 Task: Look for Airbnb options in Deir ez-Zor, Syria from 9th November, 2023 to 11th November, 2023 for 2 adults.2 bedrooms having 2 beds and 1 bathroom. Property type can be guest house. Amenities needed are: wifi. Look for 5 properties as per requirement.
Action: Mouse moved to (1043, 141)
Screenshot: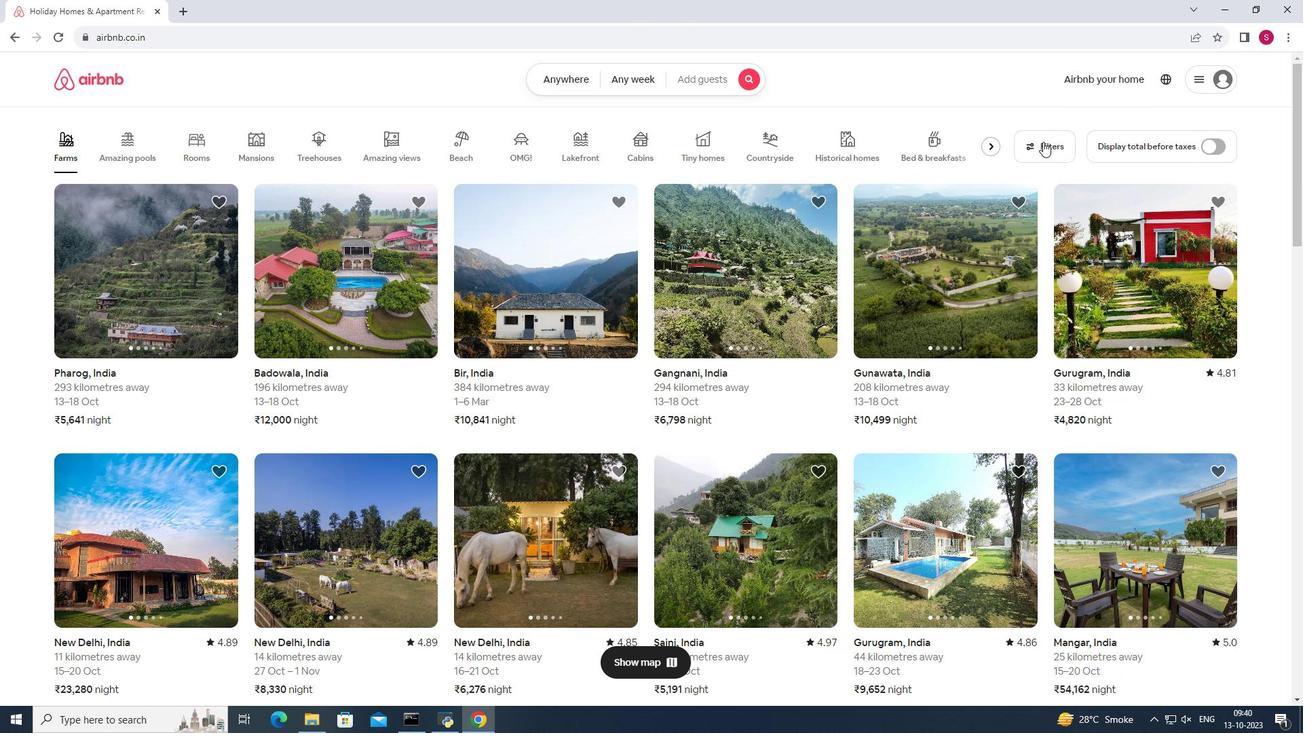 
Action: Mouse pressed left at (1043, 141)
Screenshot: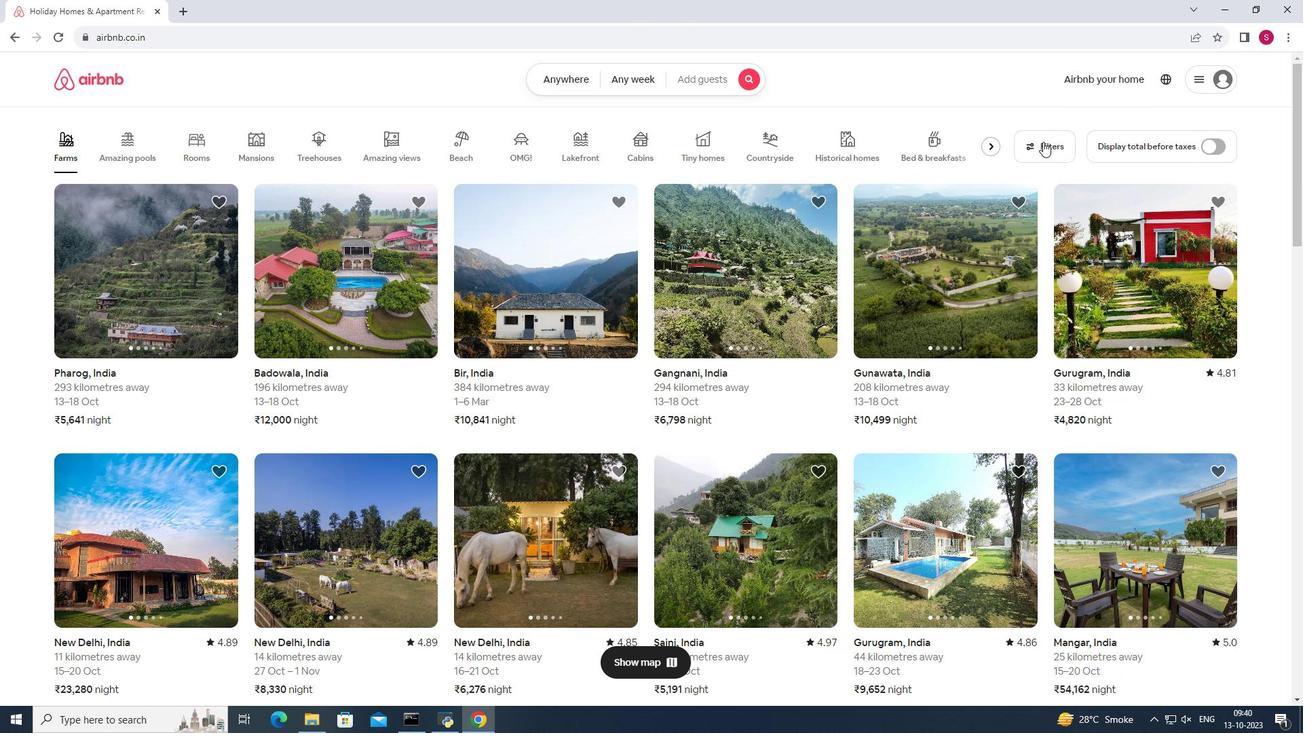 
Action: Mouse moved to (804, 289)
Screenshot: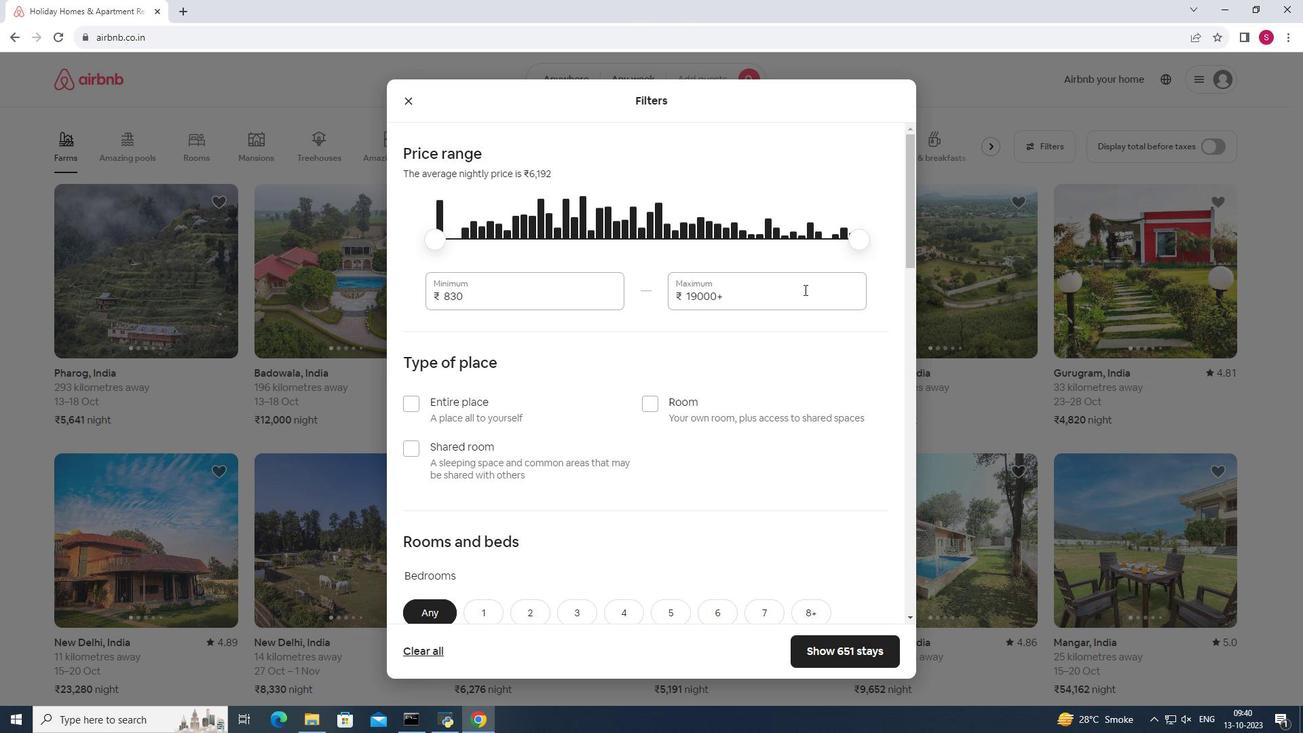 
Action: Mouse scrolled (804, 289) with delta (0, 0)
Screenshot: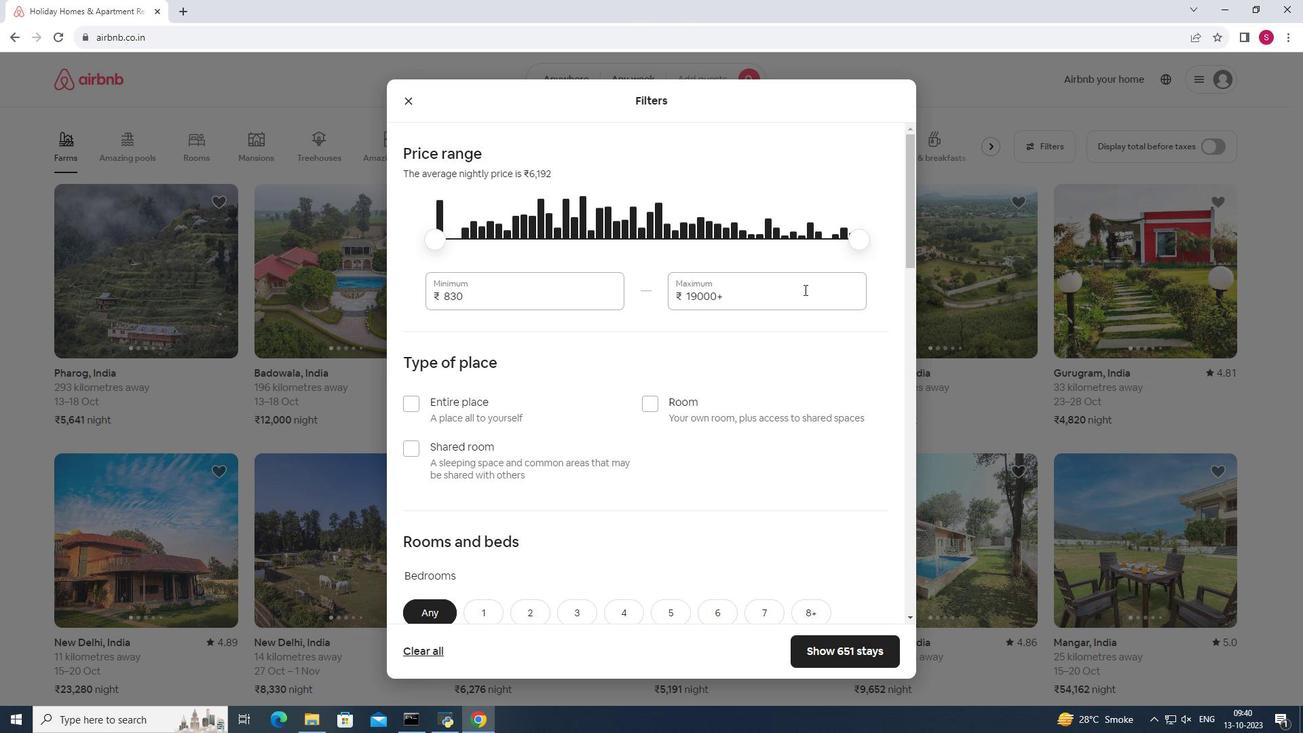 
Action: Mouse scrolled (804, 289) with delta (0, 0)
Screenshot: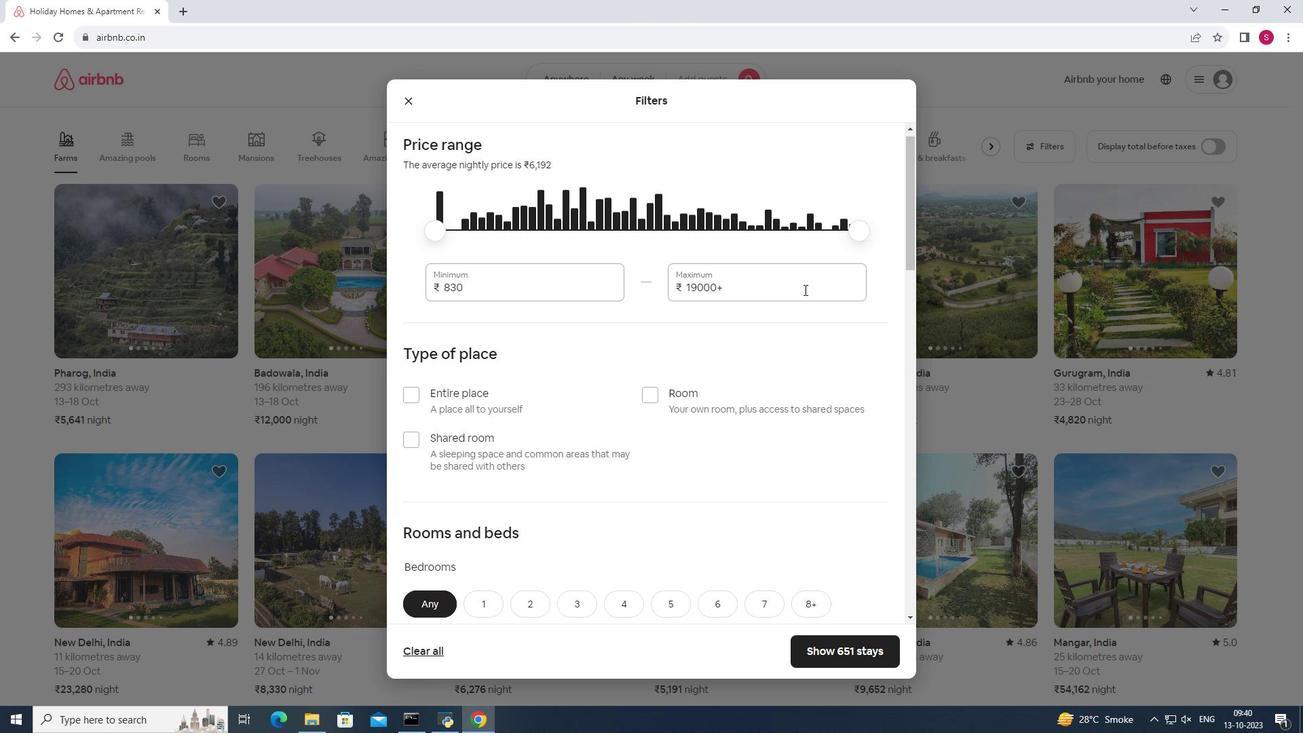 
Action: Mouse scrolled (804, 289) with delta (0, 0)
Screenshot: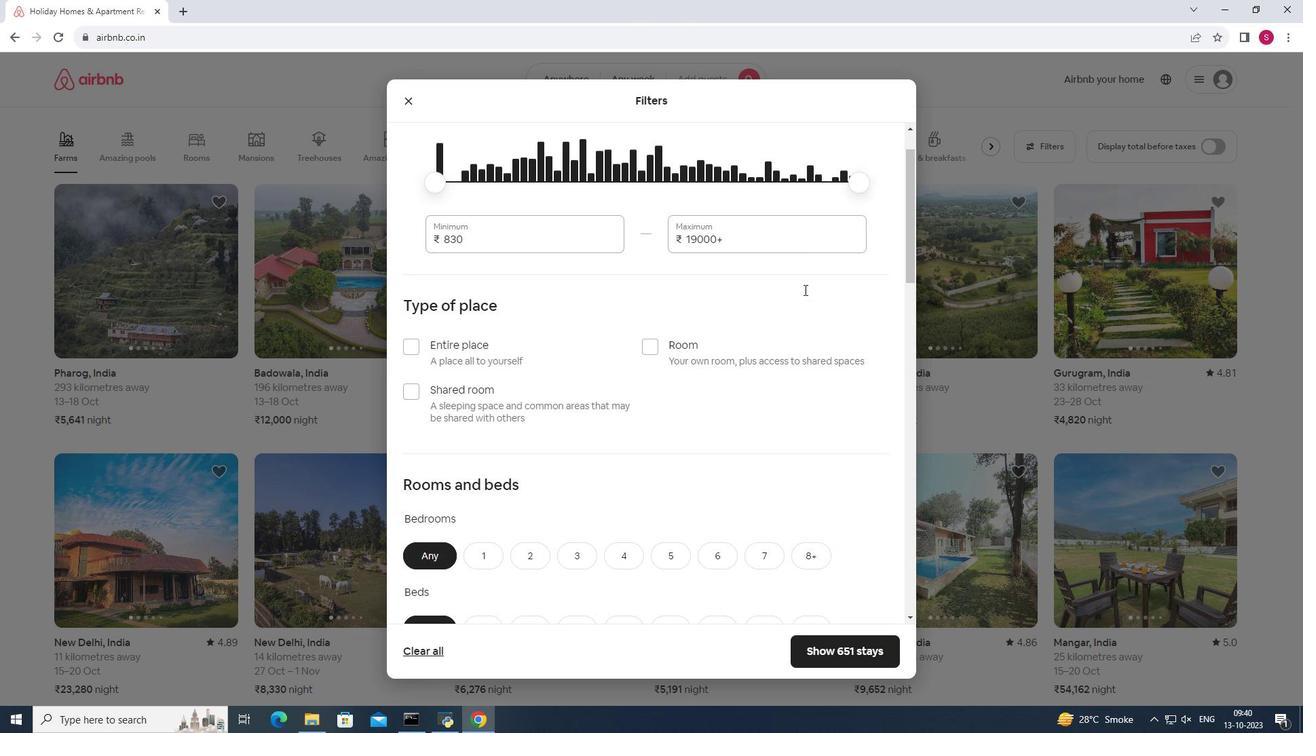 
Action: Mouse scrolled (804, 289) with delta (0, 0)
Screenshot: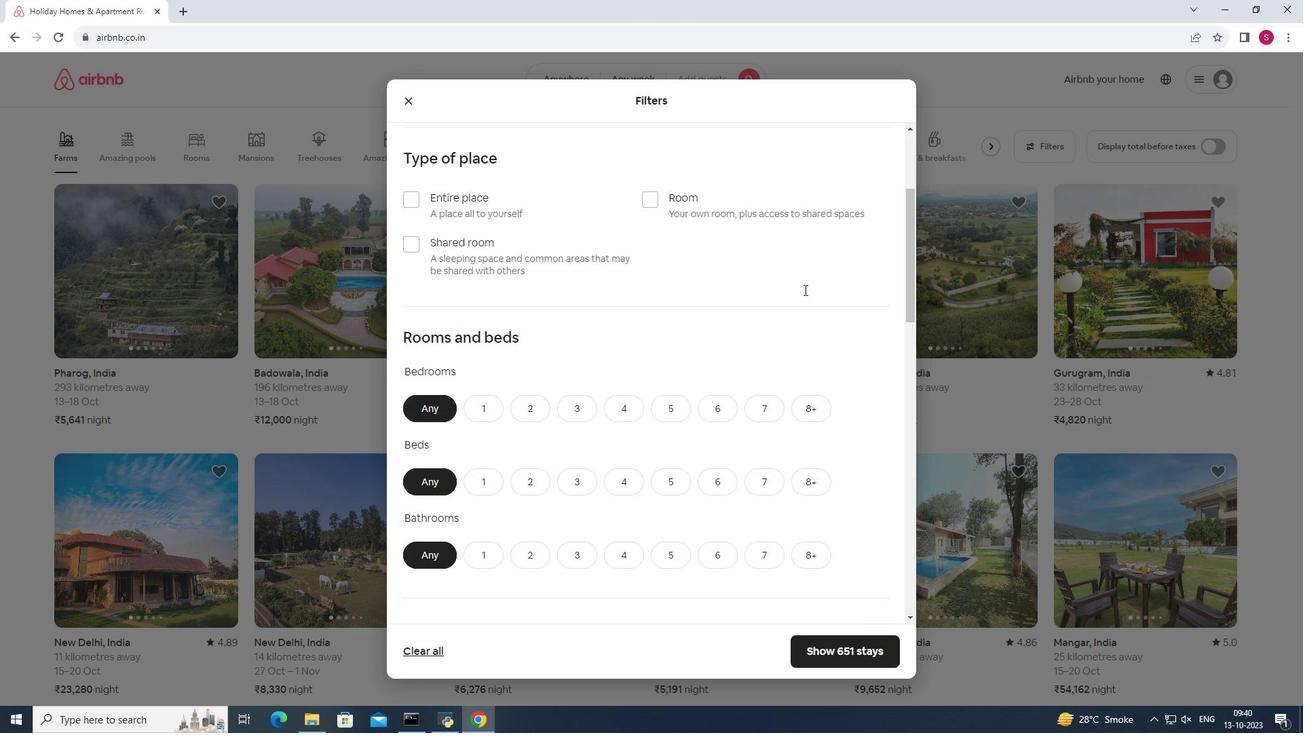 
Action: Mouse moved to (541, 342)
Screenshot: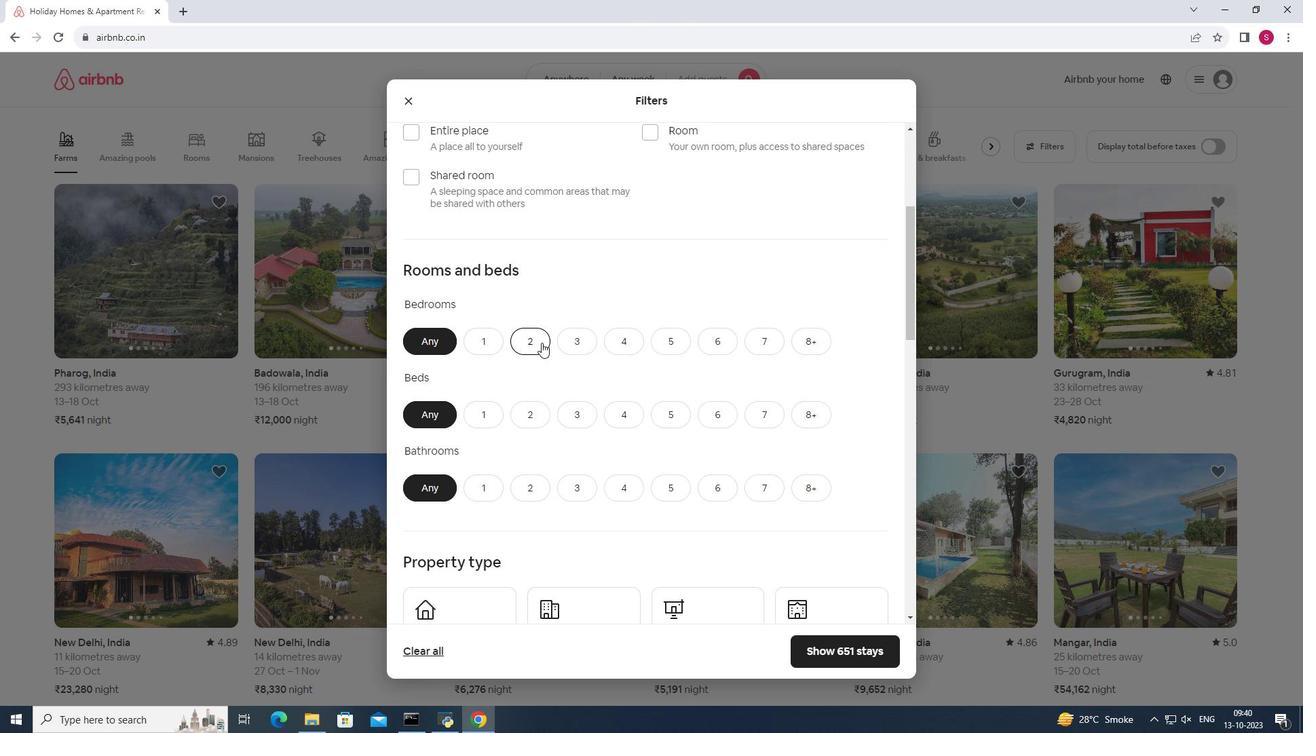 
Action: Mouse pressed left at (541, 342)
Screenshot: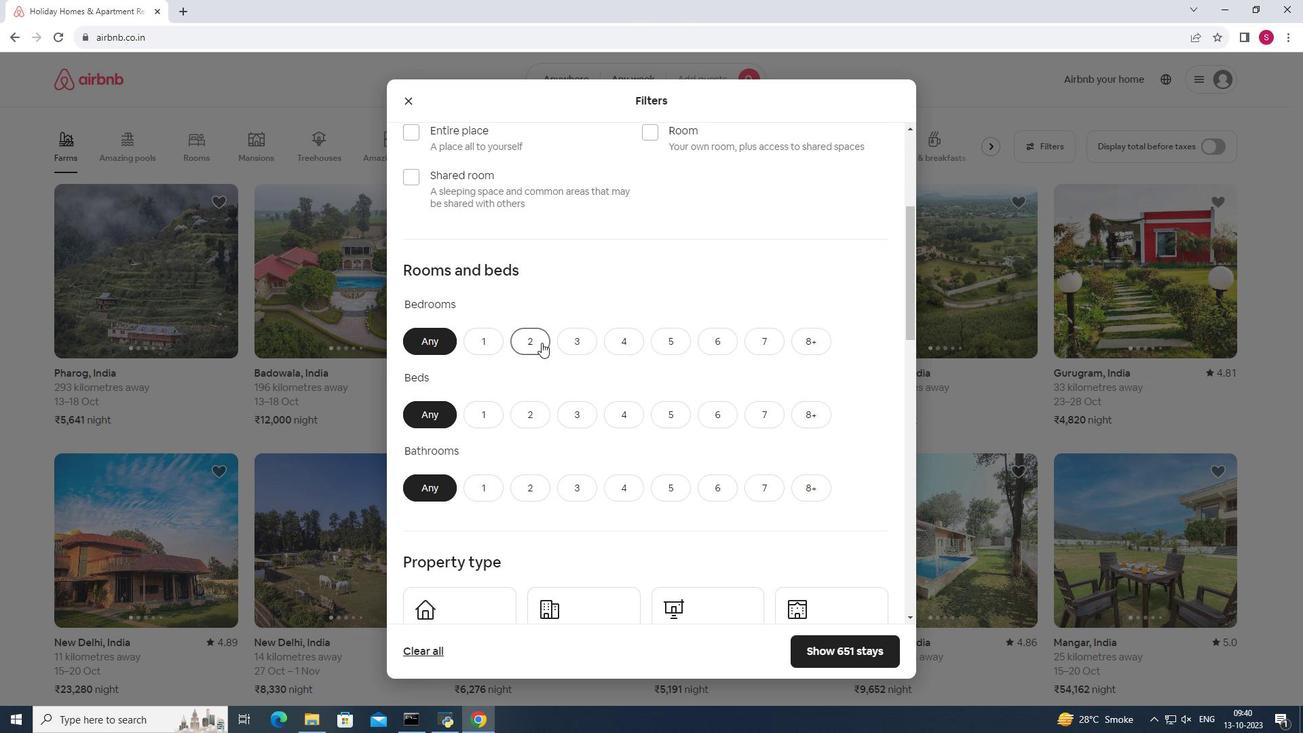 
Action: Mouse moved to (535, 359)
Screenshot: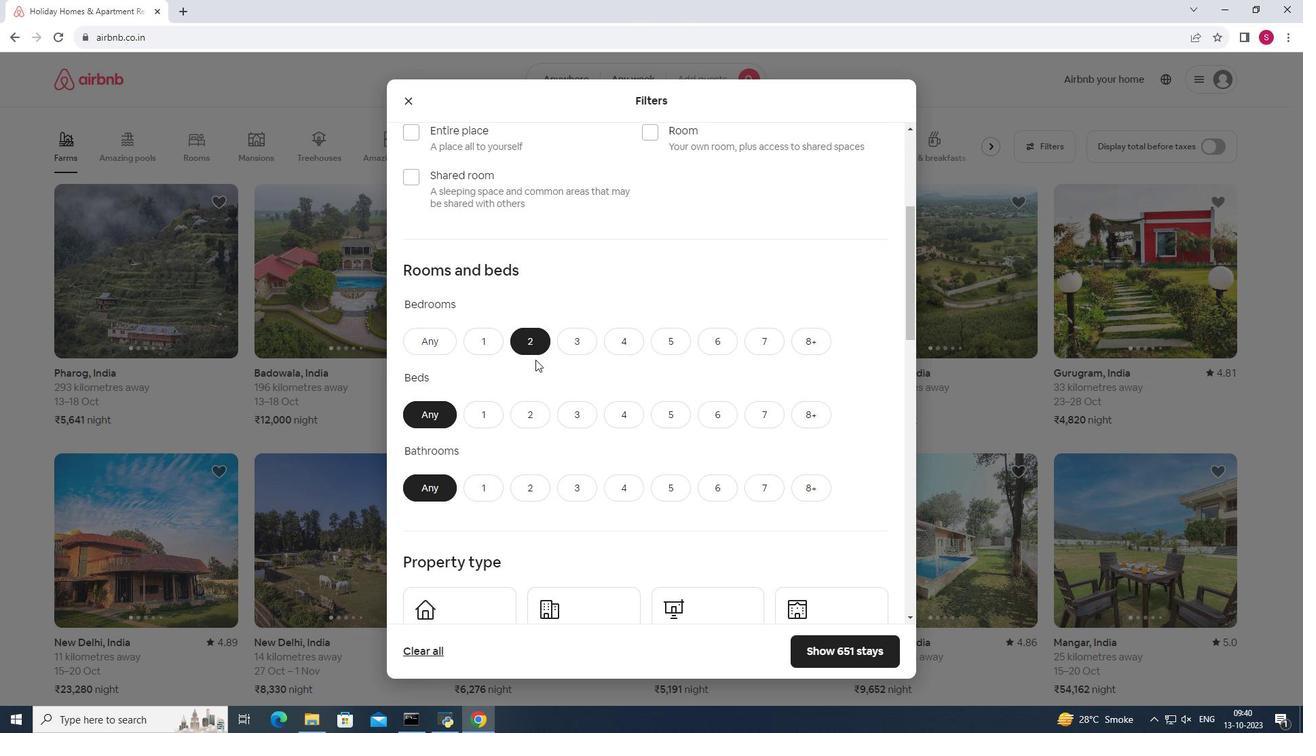 
Action: Mouse scrolled (535, 359) with delta (0, 0)
Screenshot: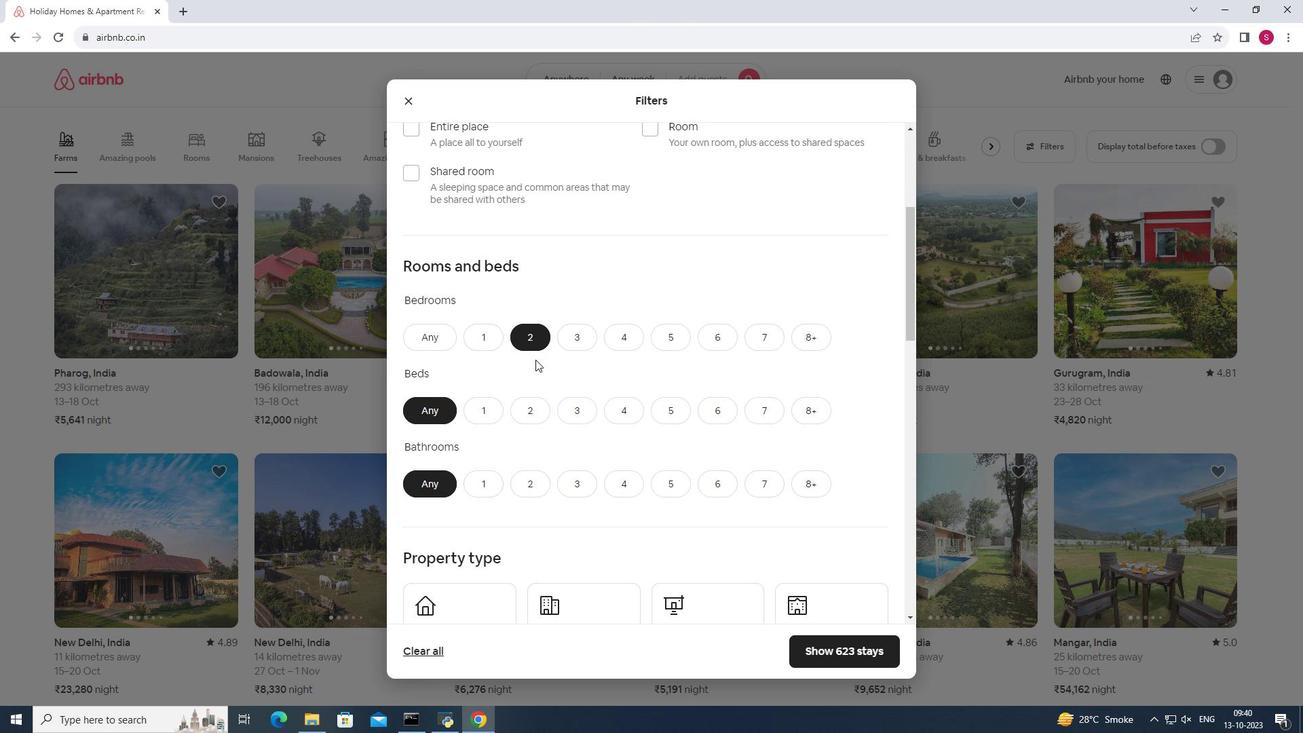 
Action: Mouse moved to (528, 346)
Screenshot: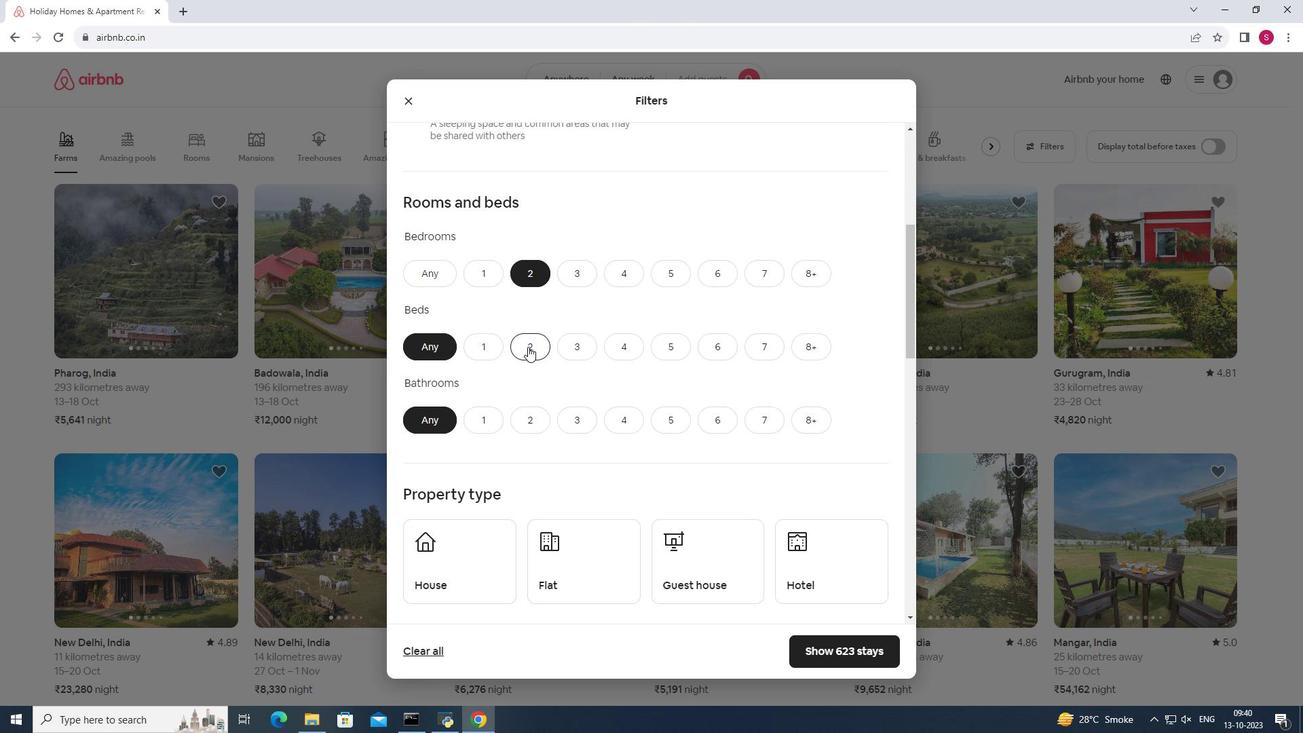 
Action: Mouse pressed left at (528, 346)
Screenshot: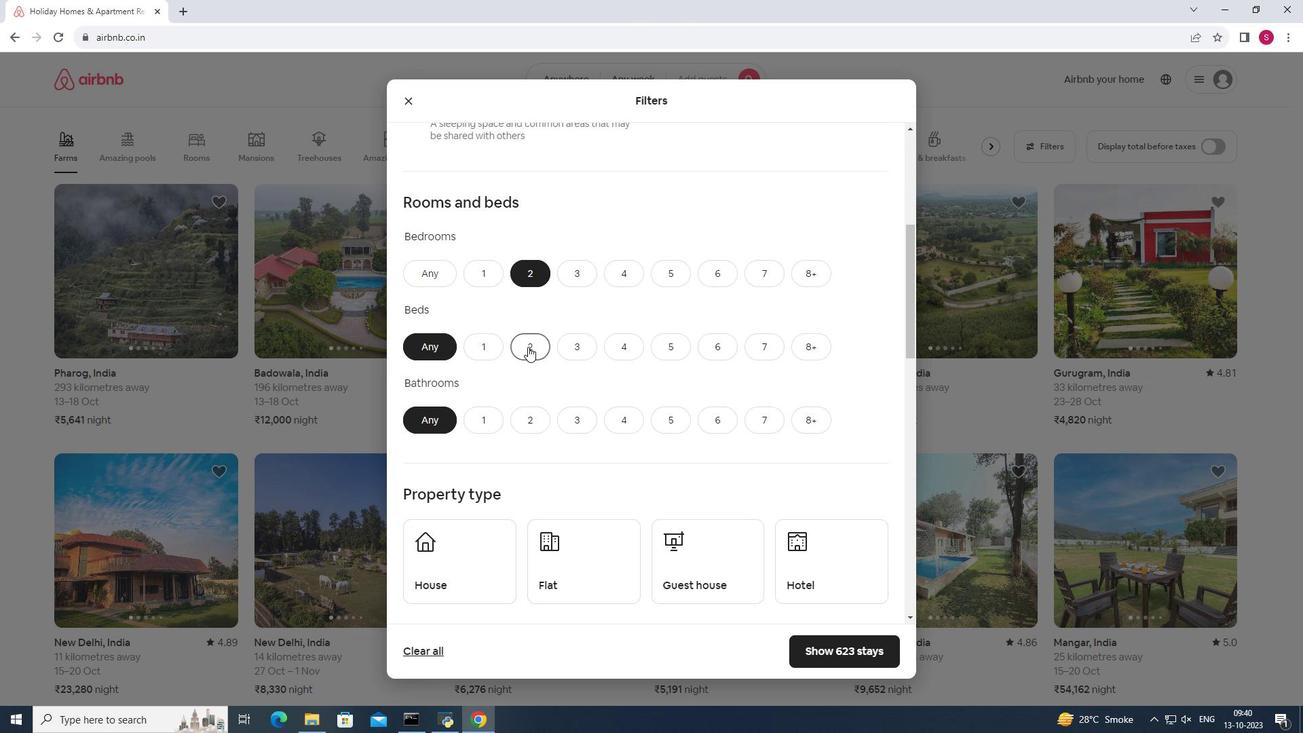 
Action: Mouse moved to (529, 370)
Screenshot: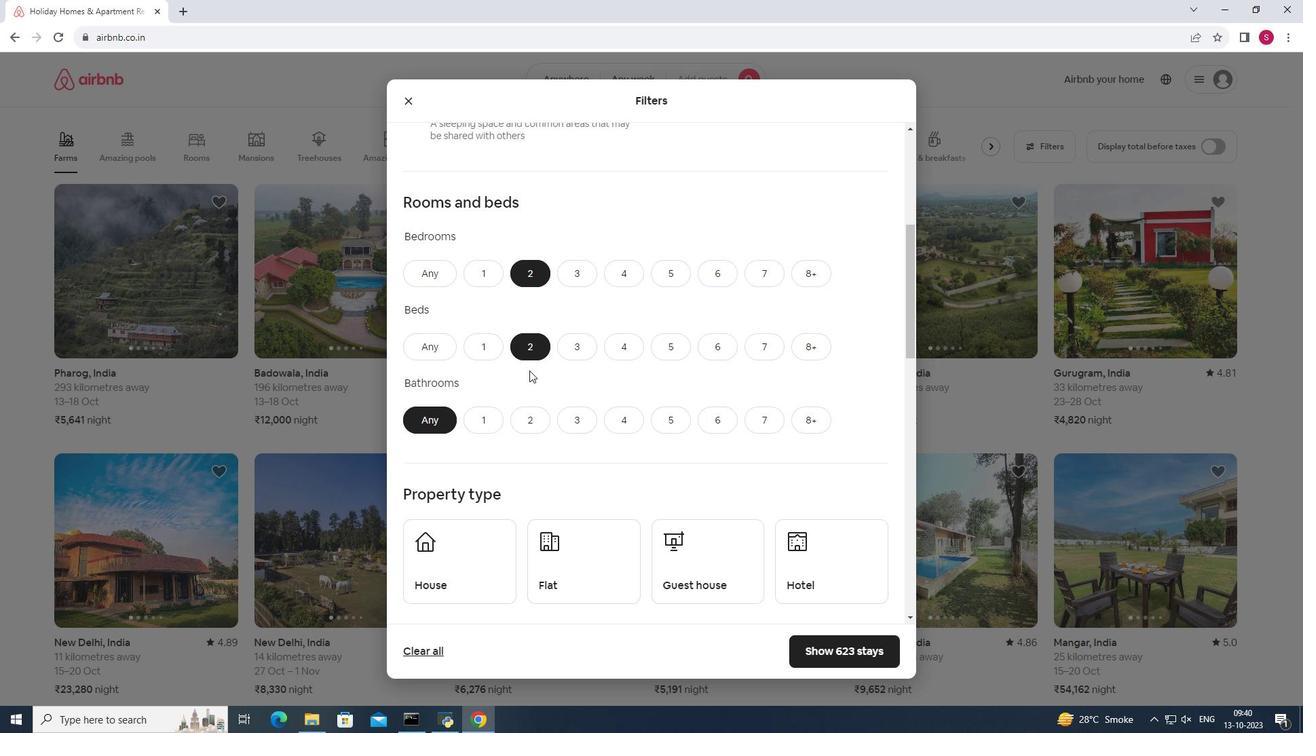 
Action: Mouse scrolled (529, 369) with delta (0, 0)
Screenshot: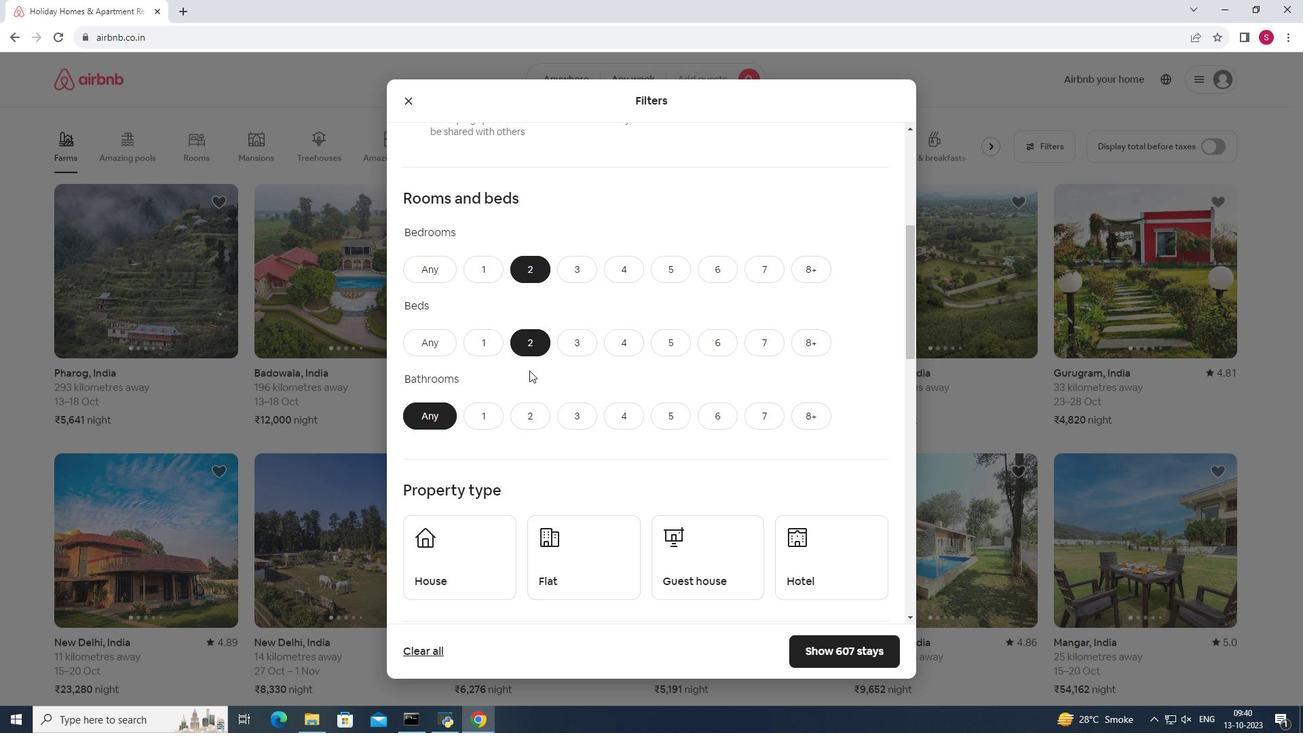
Action: Mouse moved to (490, 359)
Screenshot: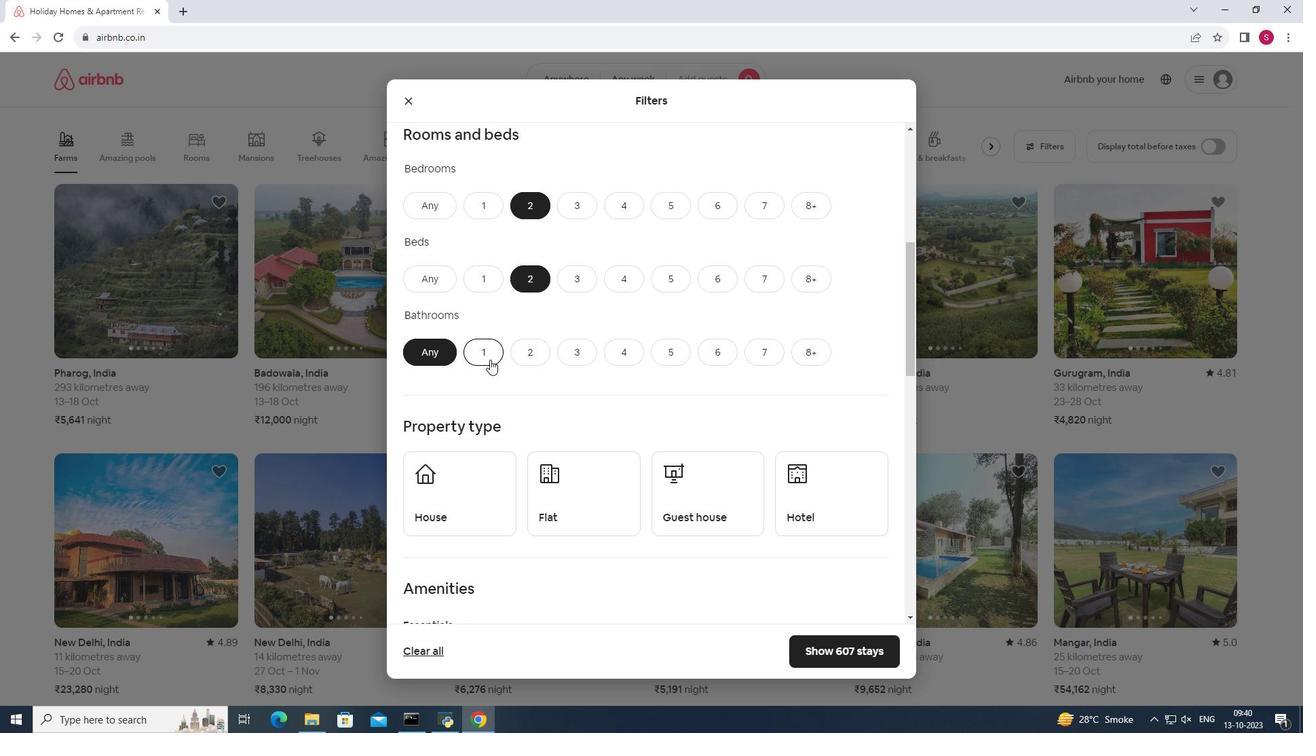 
Action: Mouse pressed left at (490, 359)
Screenshot: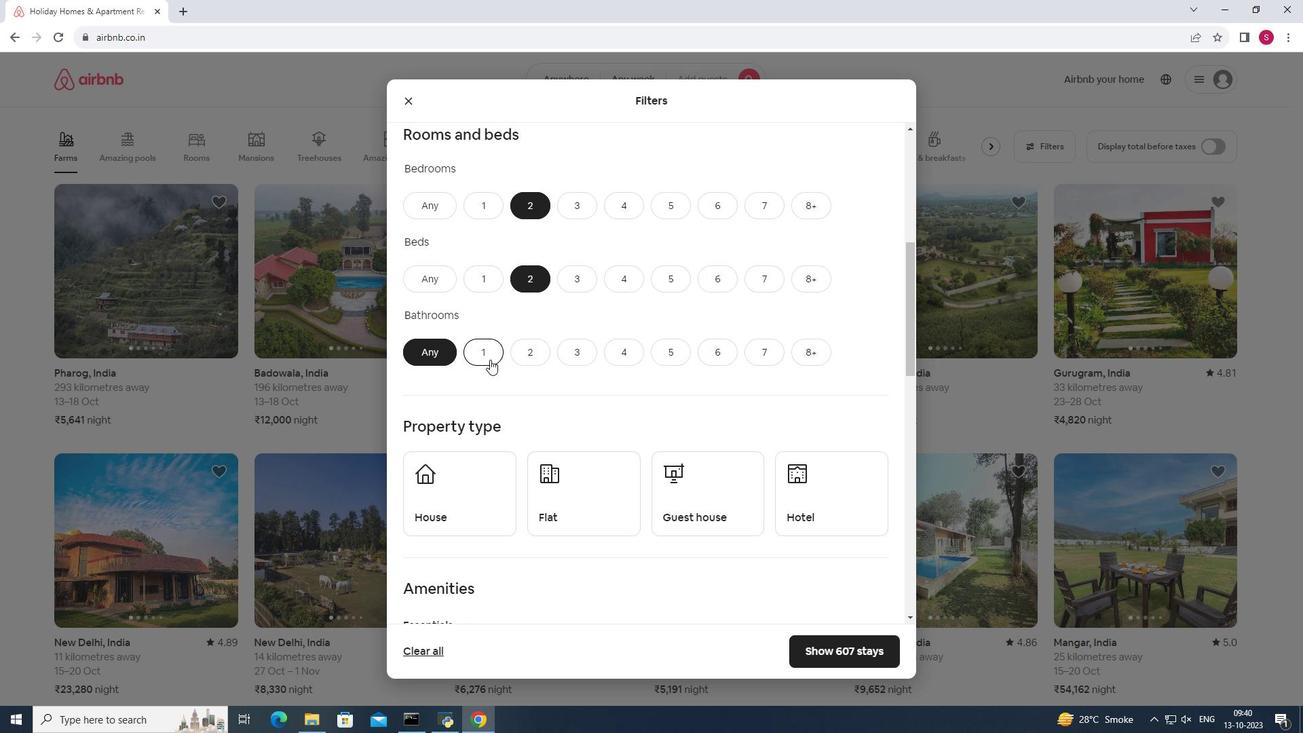 
Action: Mouse moved to (502, 355)
Screenshot: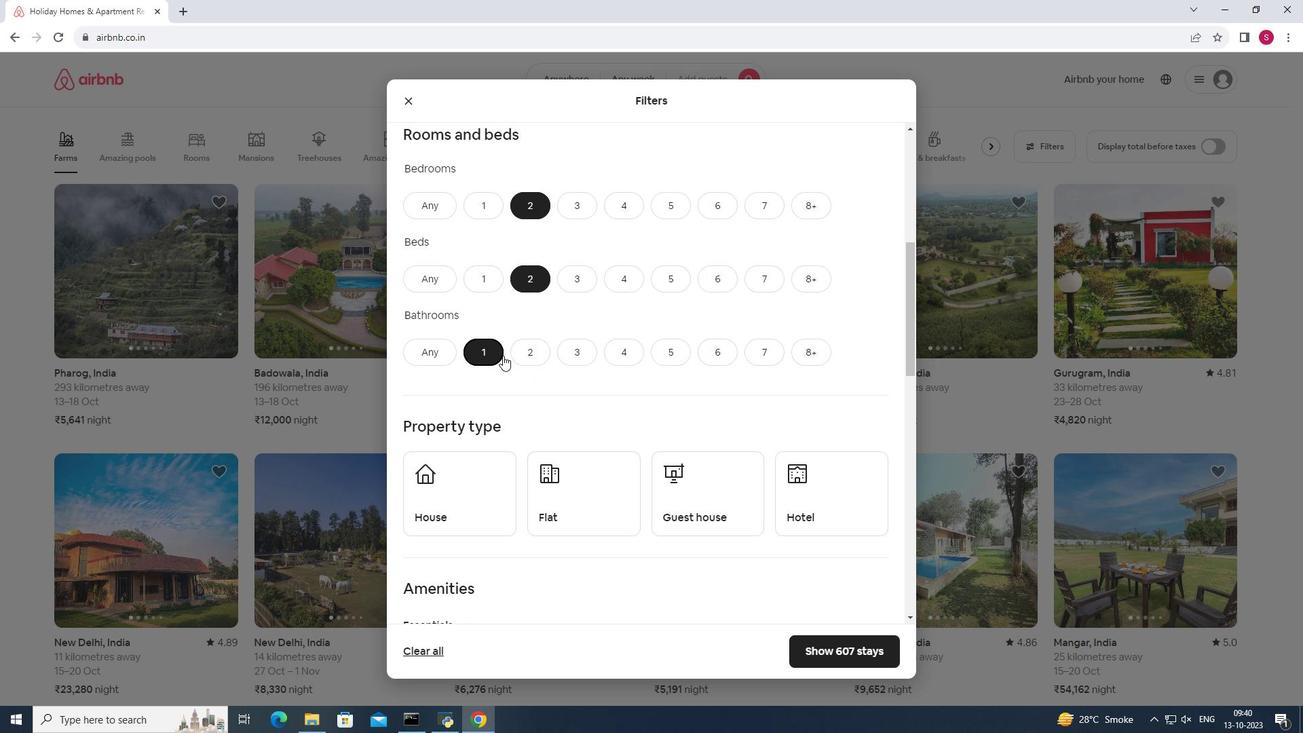 
Action: Mouse scrolled (502, 354) with delta (0, 0)
Screenshot: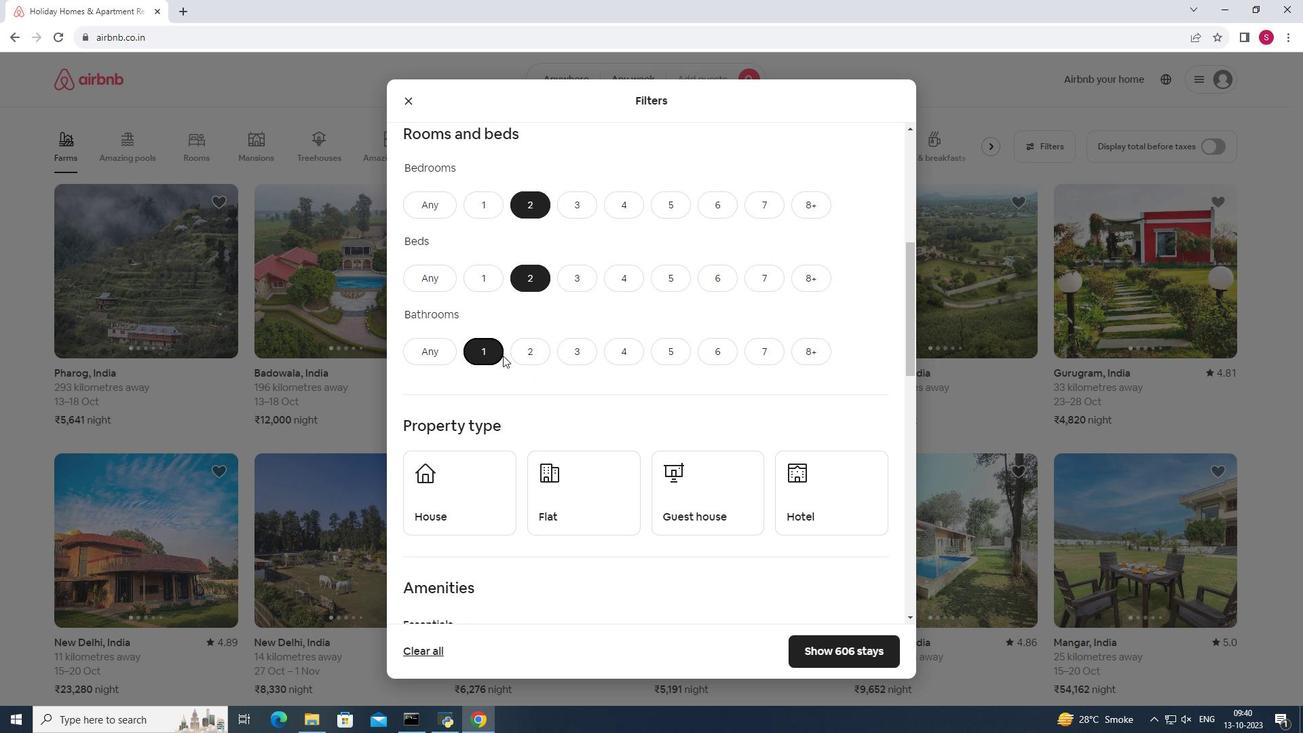 
Action: Mouse scrolled (502, 354) with delta (0, 0)
Screenshot: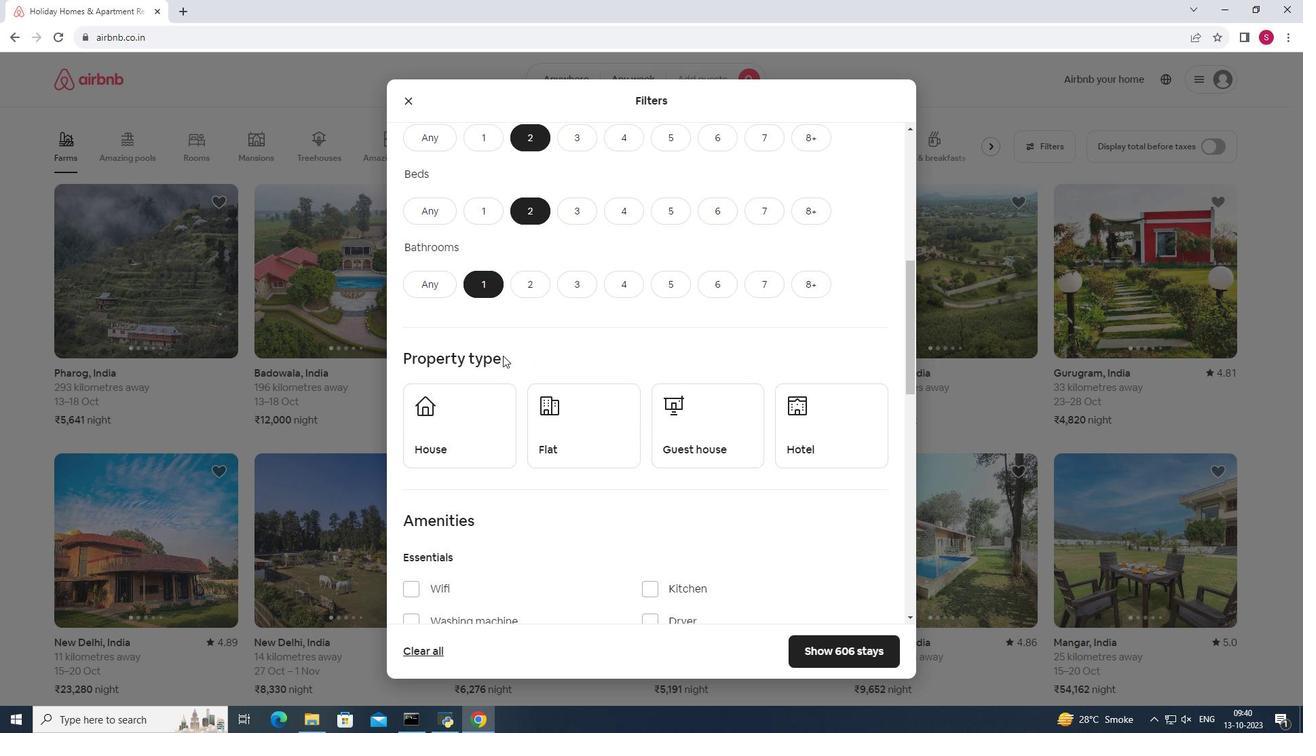 
Action: Mouse moved to (680, 363)
Screenshot: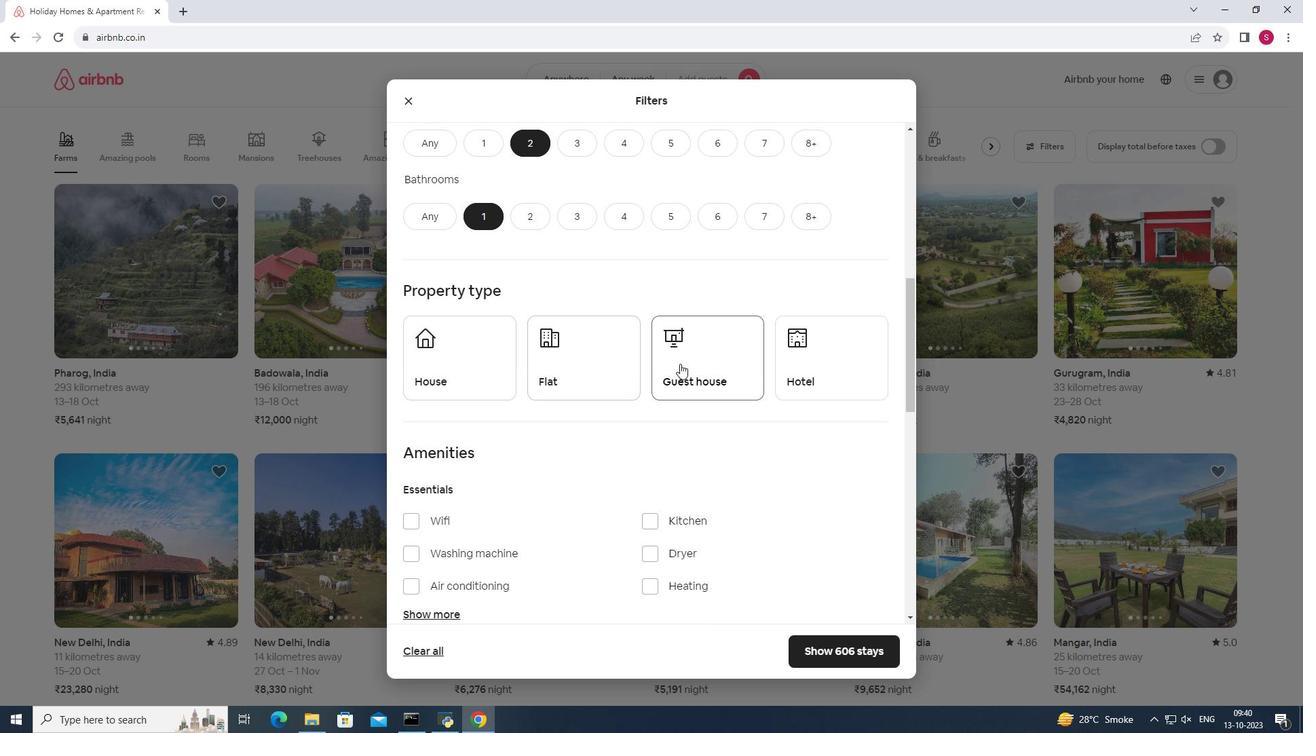 
Action: Mouse pressed left at (680, 363)
Screenshot: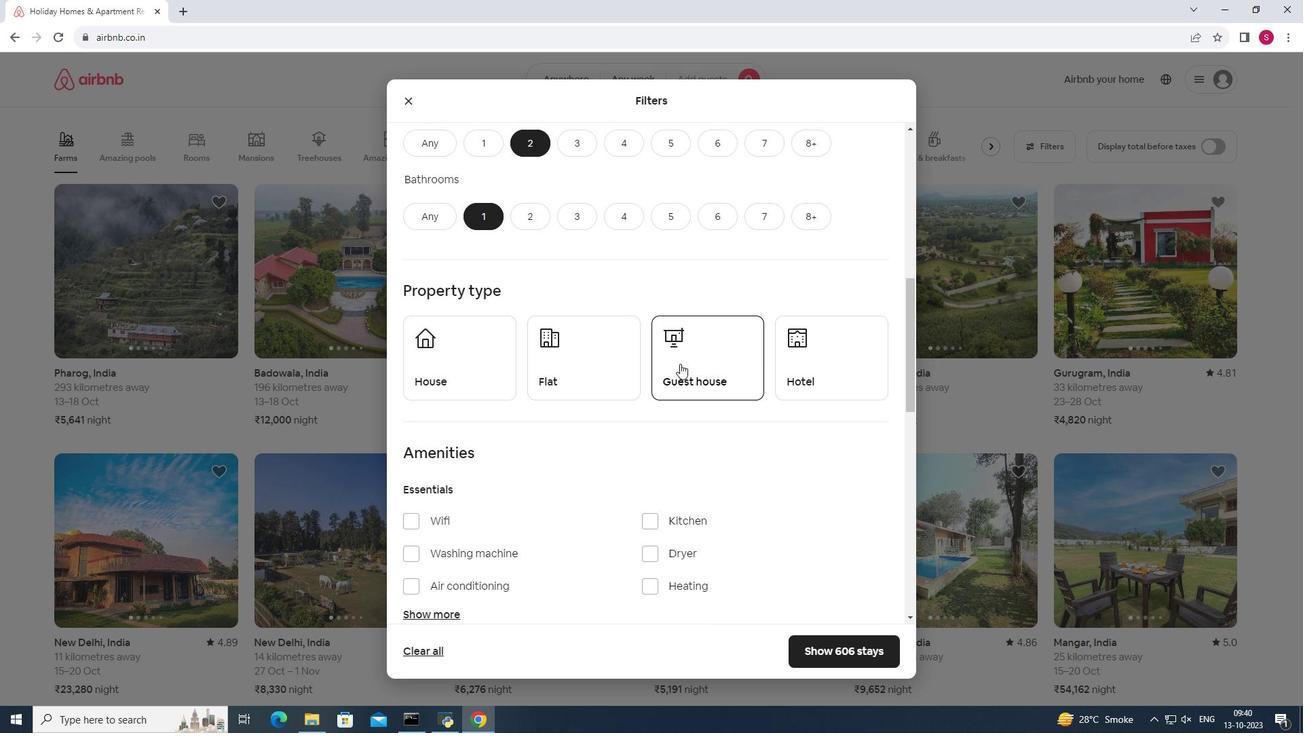 
Action: Mouse scrolled (680, 363) with delta (0, 0)
Screenshot: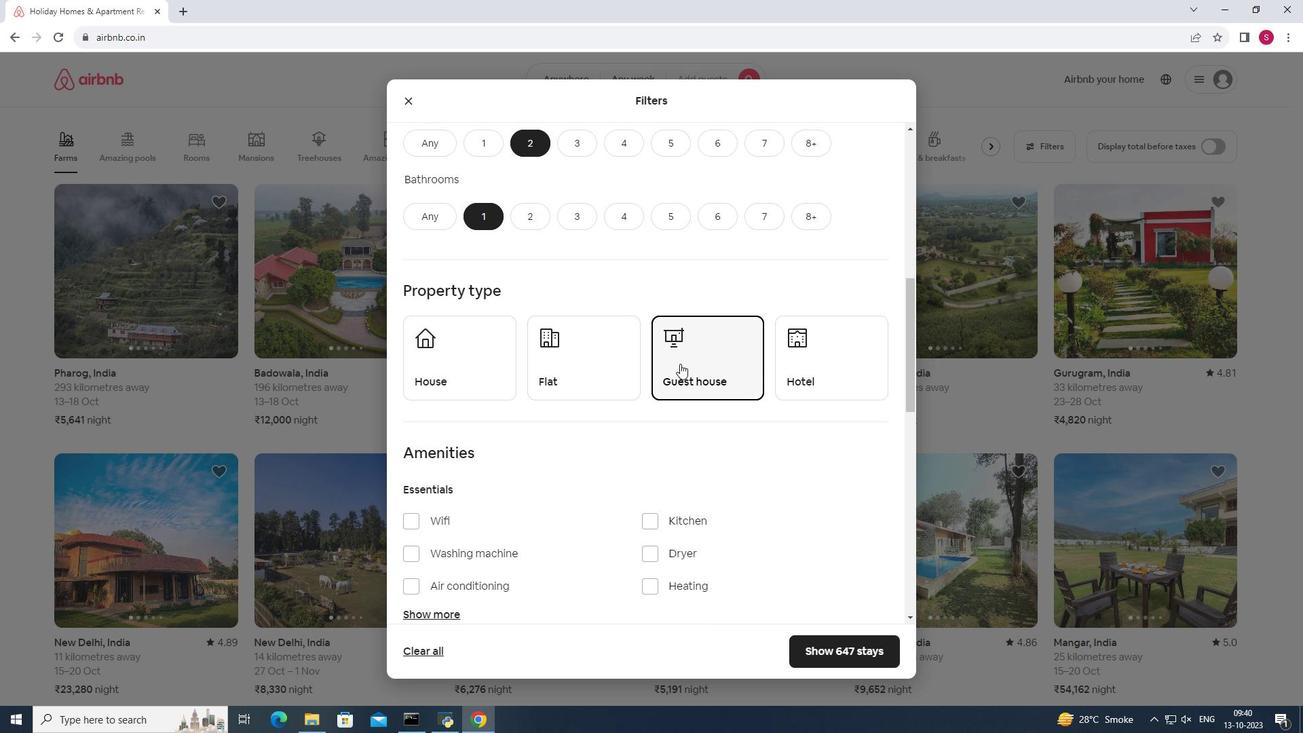 
Action: Mouse scrolled (680, 363) with delta (0, 0)
Screenshot: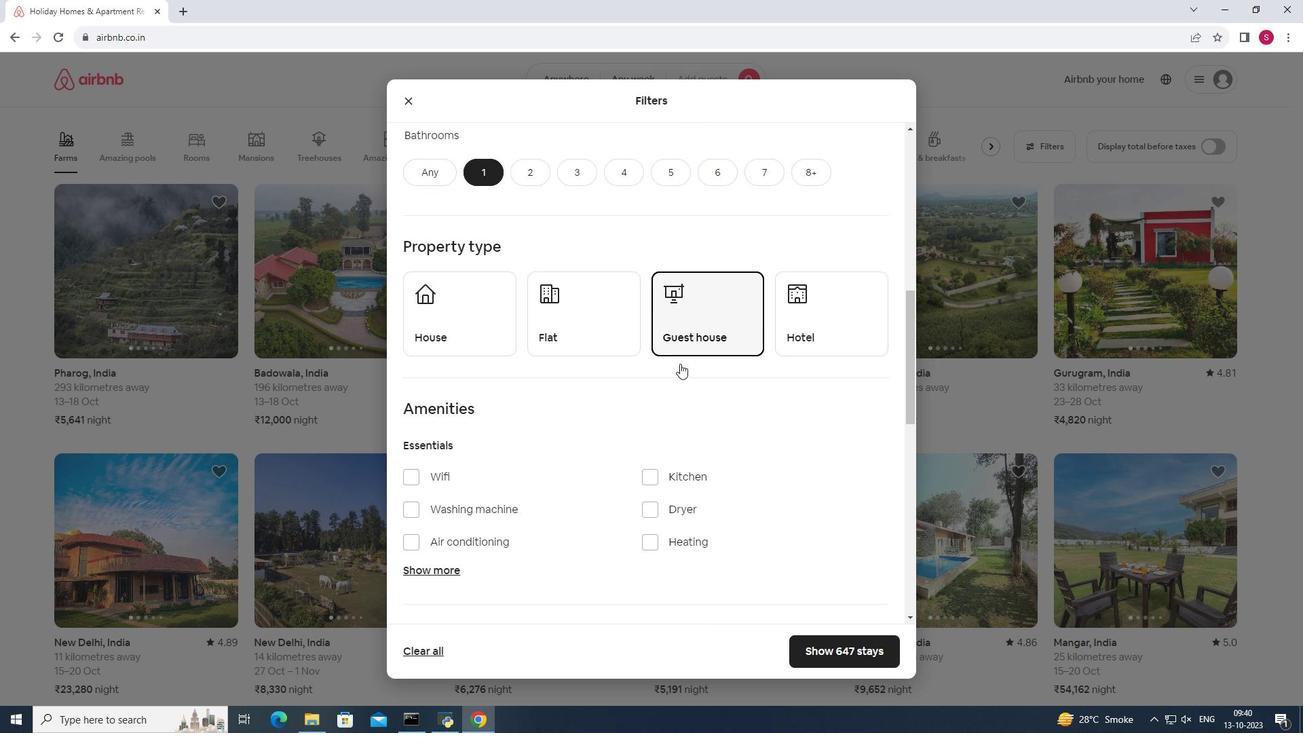 
Action: Mouse moved to (420, 388)
Screenshot: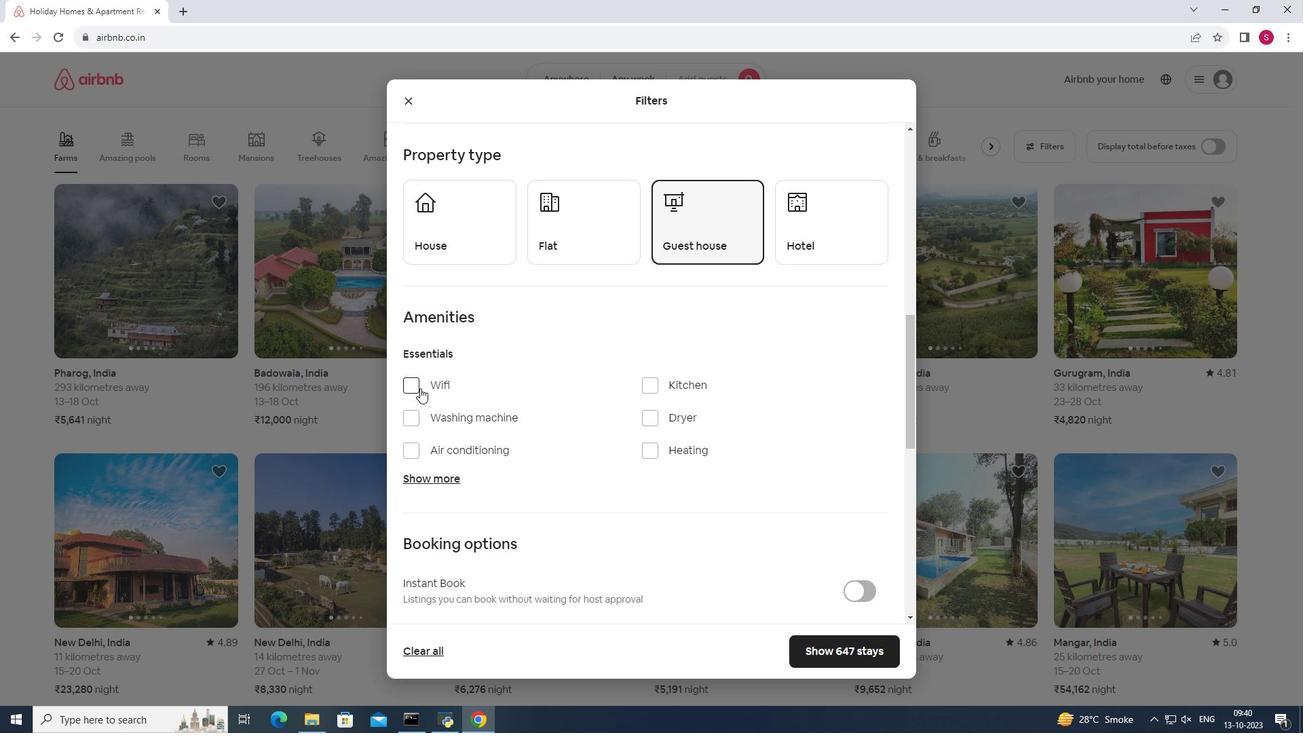 
Action: Mouse pressed left at (420, 388)
Screenshot: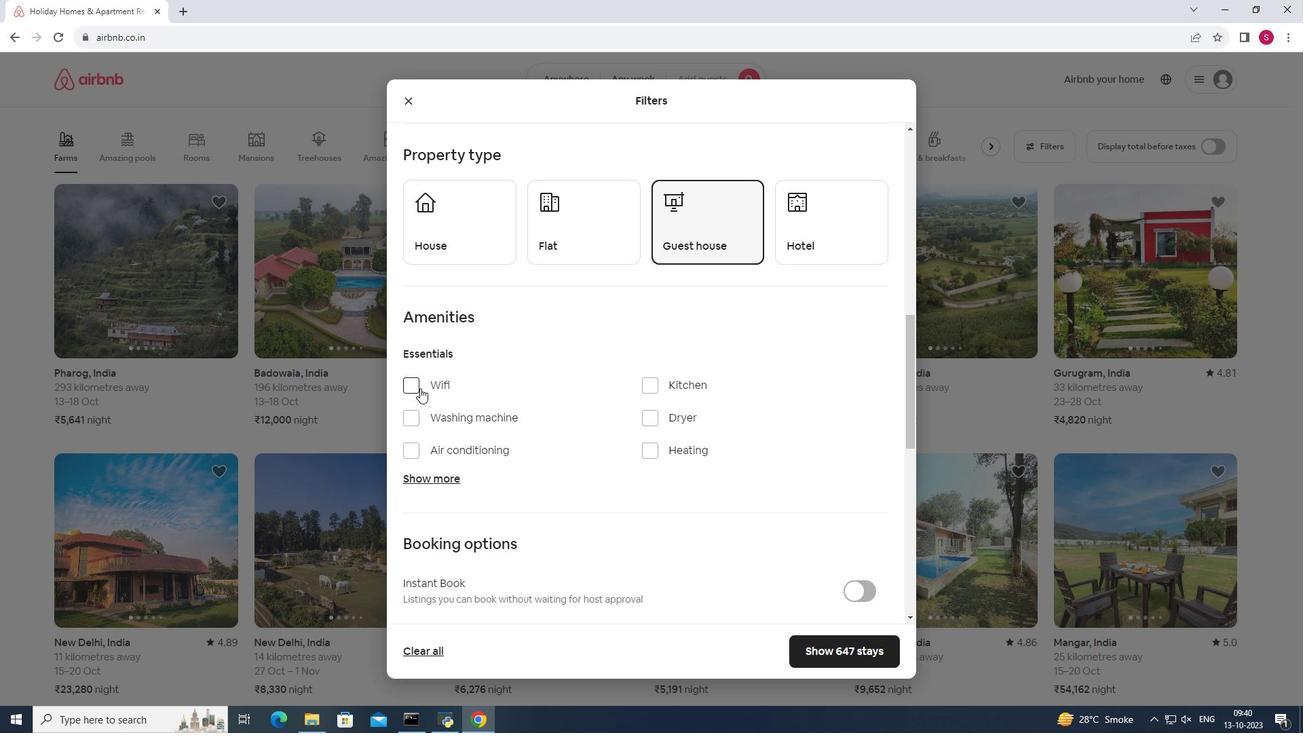 
Action: Mouse moved to (589, 433)
Screenshot: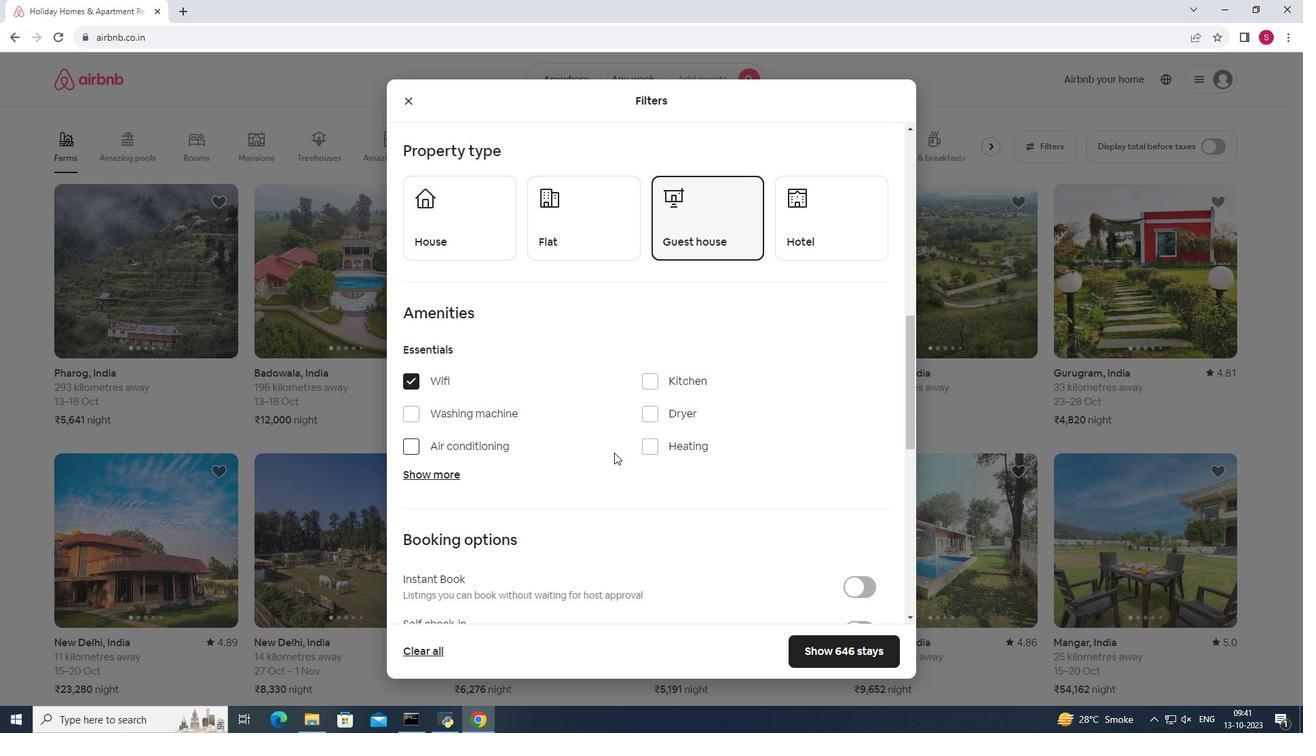 
Action: Mouse scrolled (589, 433) with delta (0, 0)
Screenshot: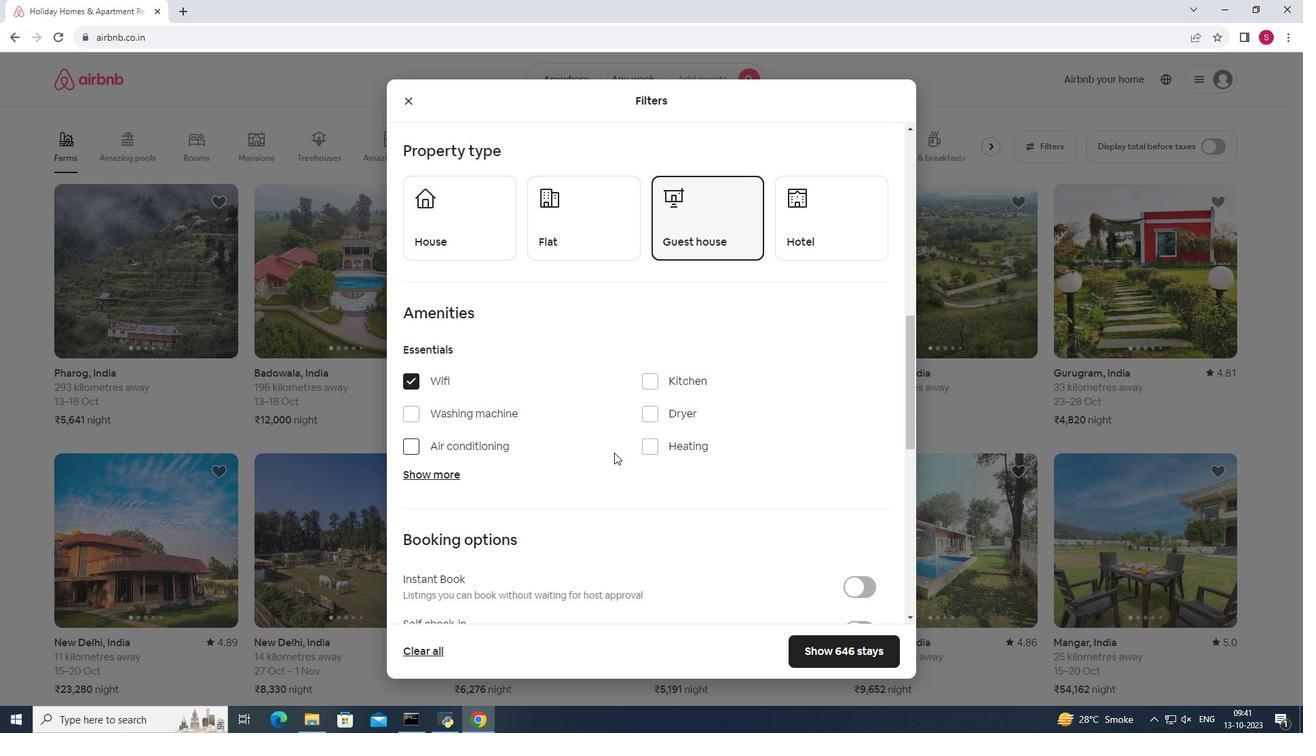 
Action: Mouse moved to (828, 656)
Screenshot: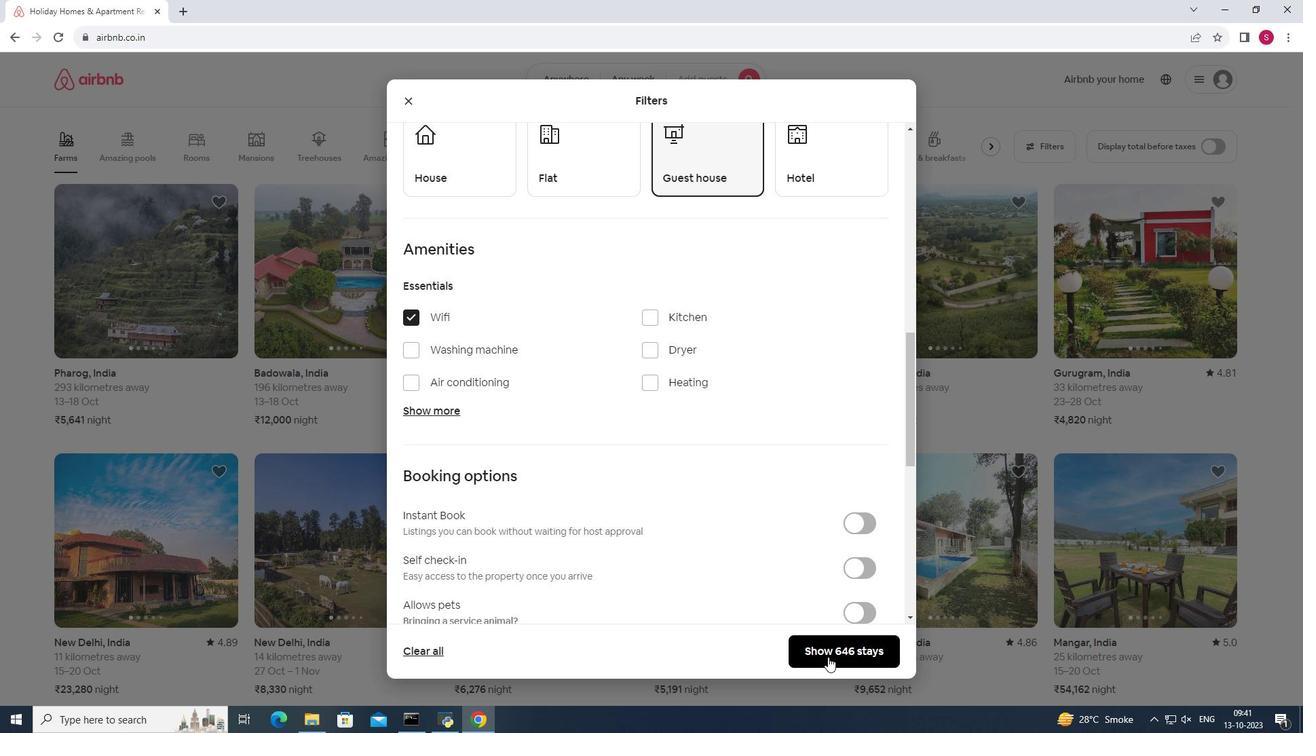 
Action: Mouse pressed left at (828, 656)
Screenshot: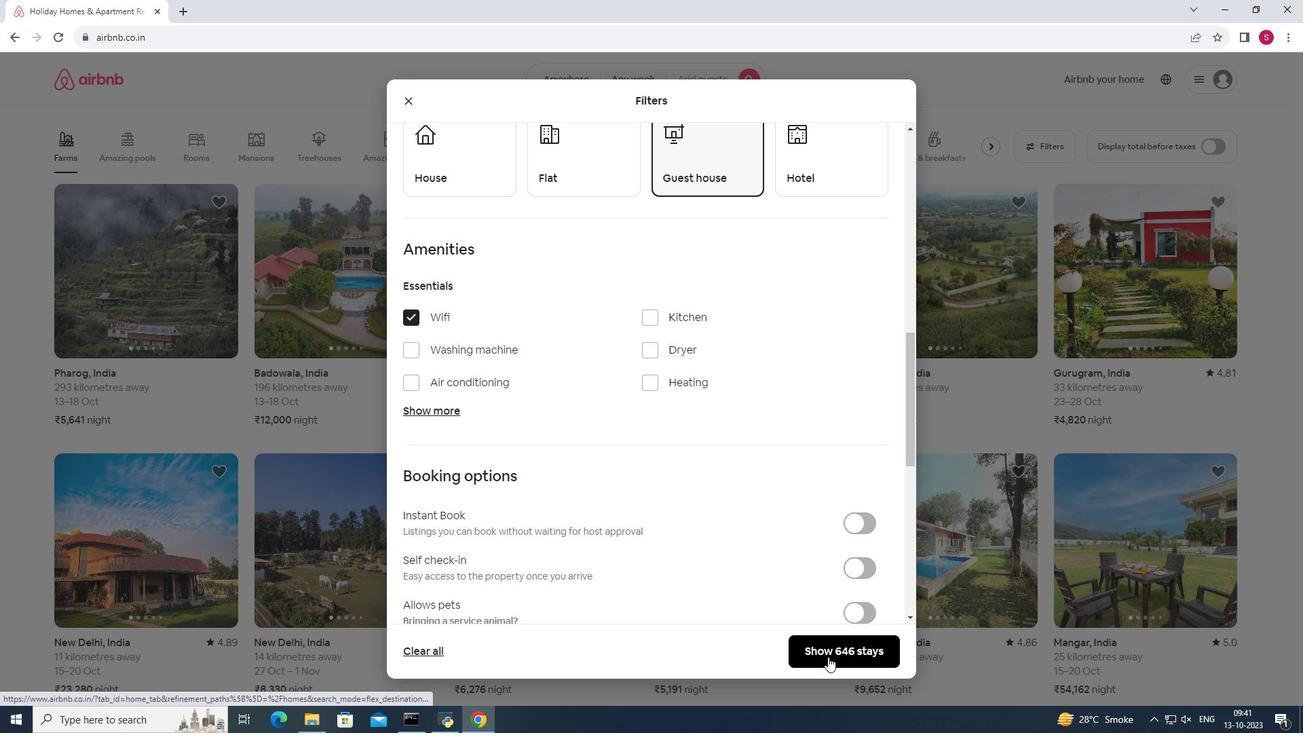 
Action: Mouse moved to (569, 71)
Screenshot: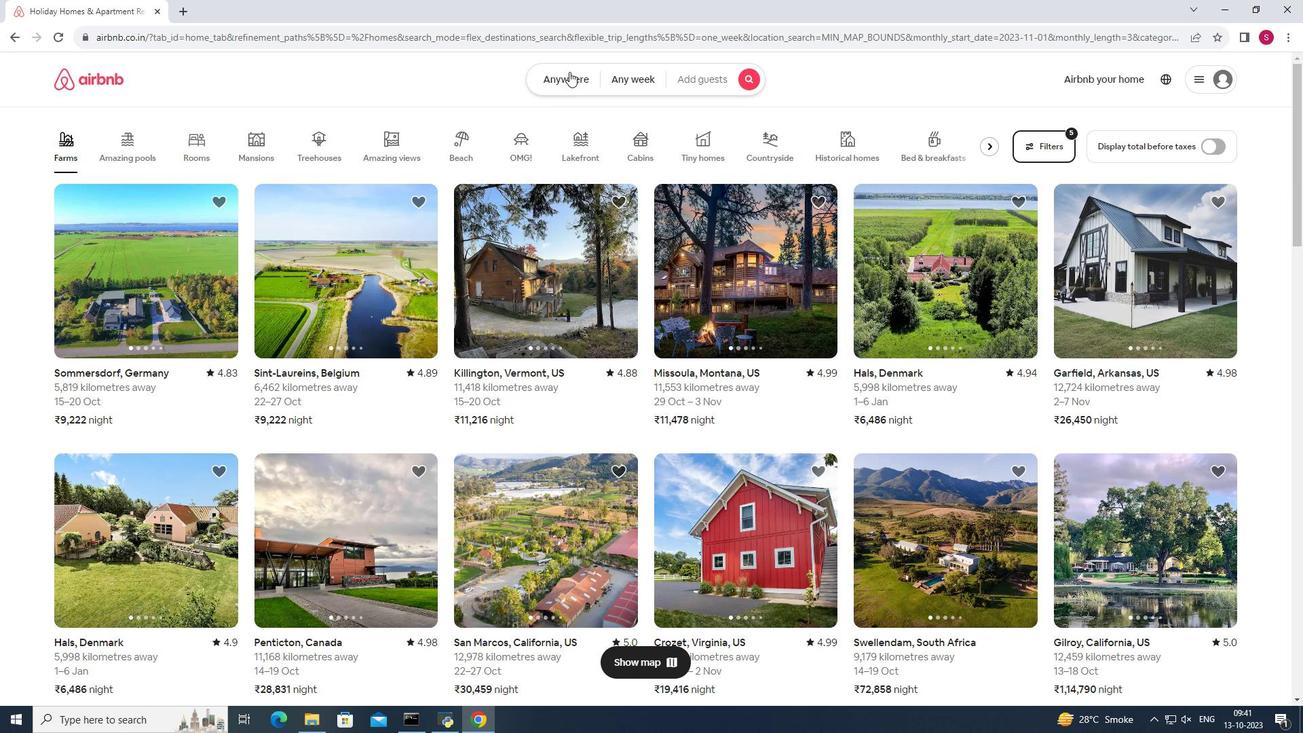 
Action: Mouse pressed left at (569, 71)
Screenshot: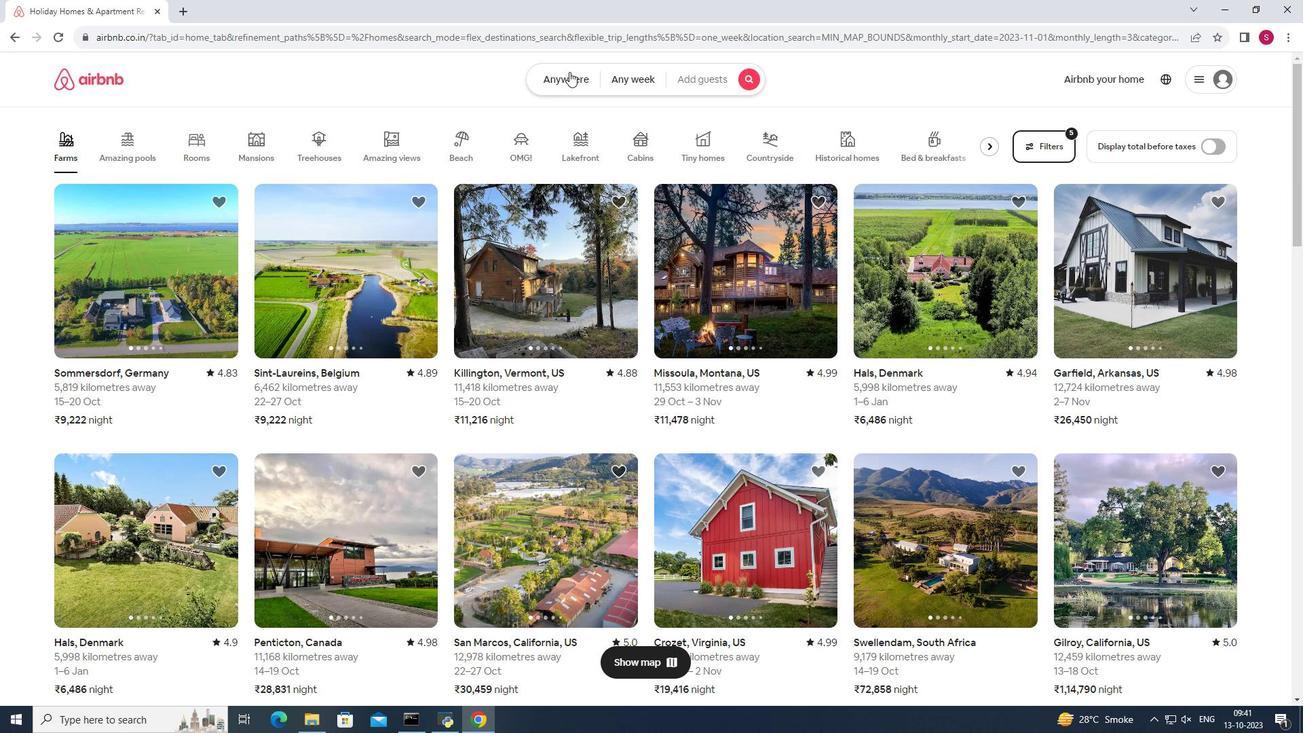 
Action: Mouse moved to (485, 133)
Screenshot: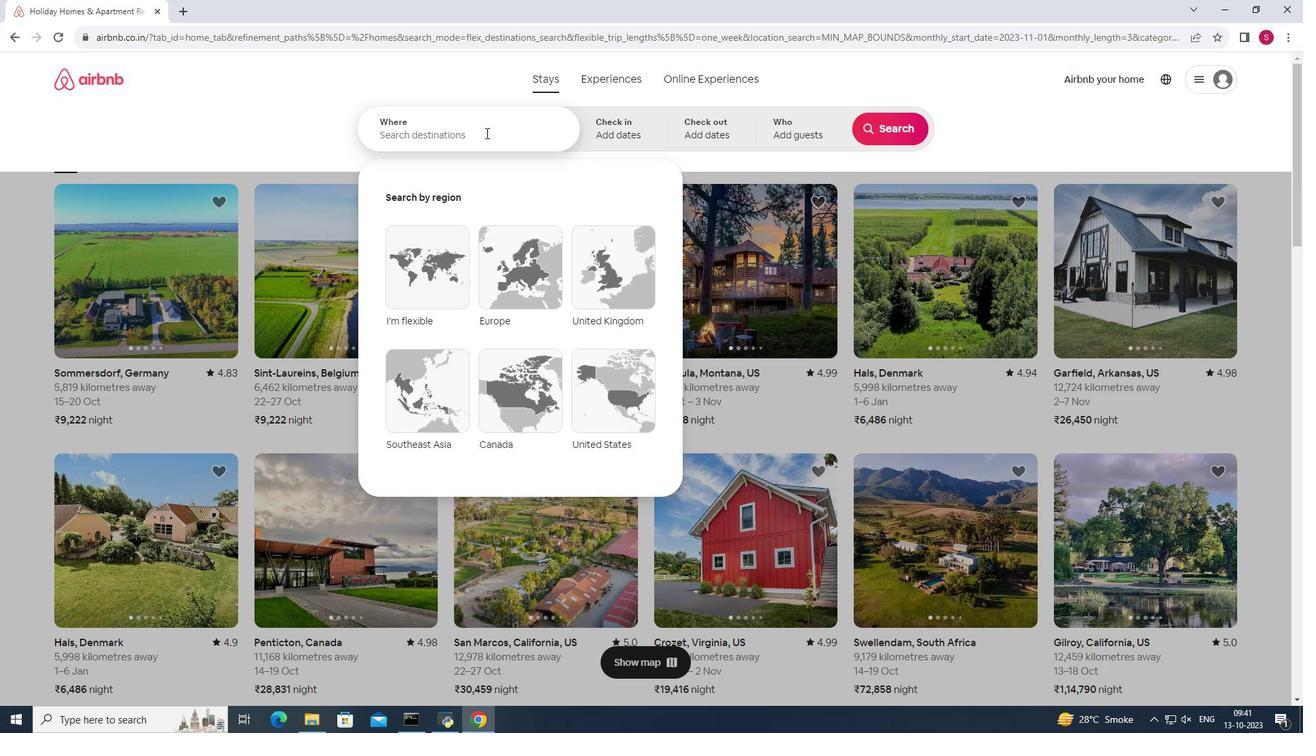 
Action: Mouse pressed left at (485, 133)
Screenshot: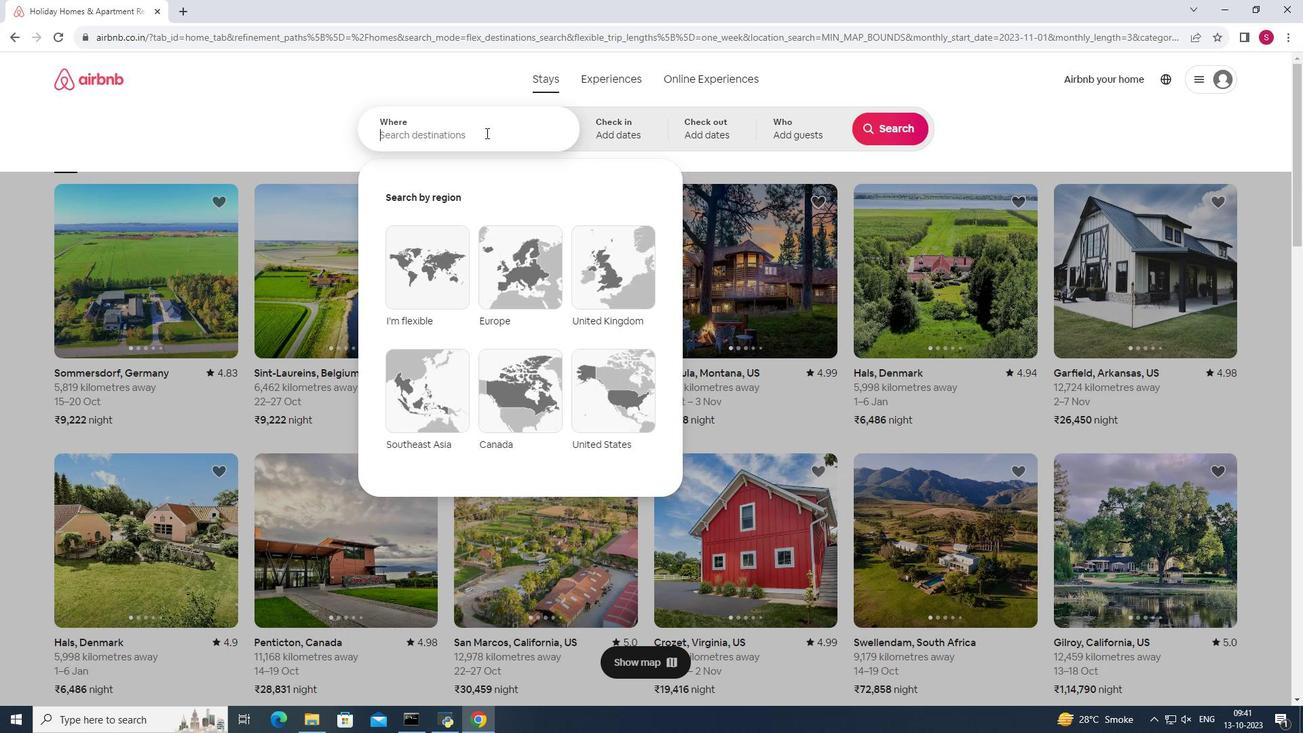 
Action: Key pressed <Key.shift><Key.shift><Key.shift><Key.shift><Key.shift>Dwir<Key.space>ez-<Key.shift><Key.shift><Key.shift>Zor,
Screenshot: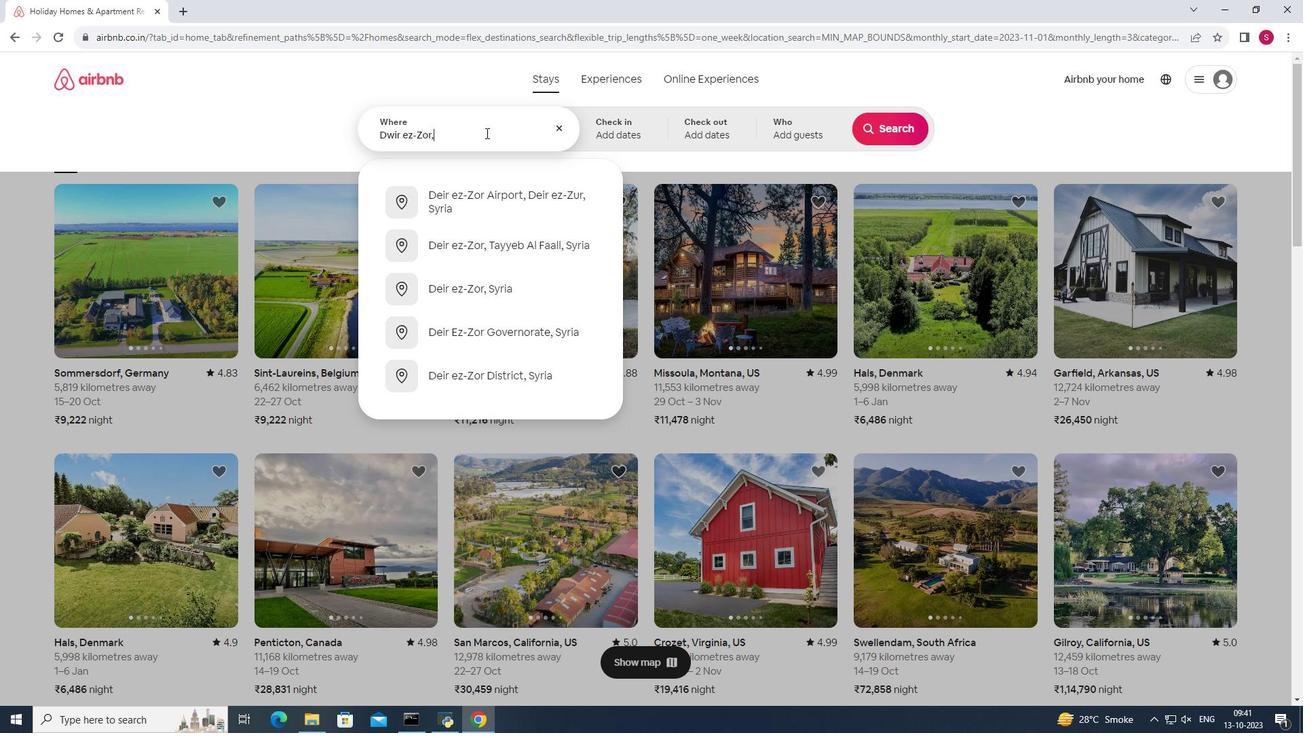
Action: Mouse moved to (497, 287)
Screenshot: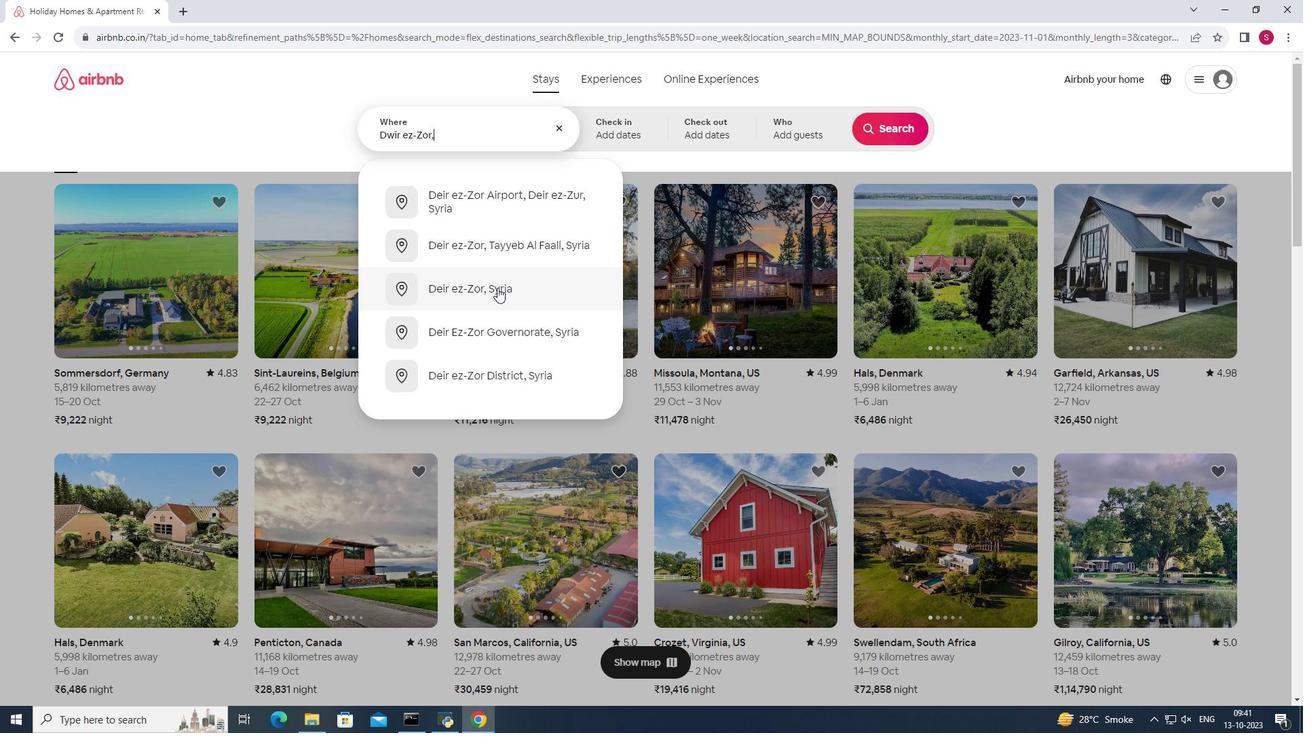 
Action: Mouse pressed left at (497, 287)
Screenshot: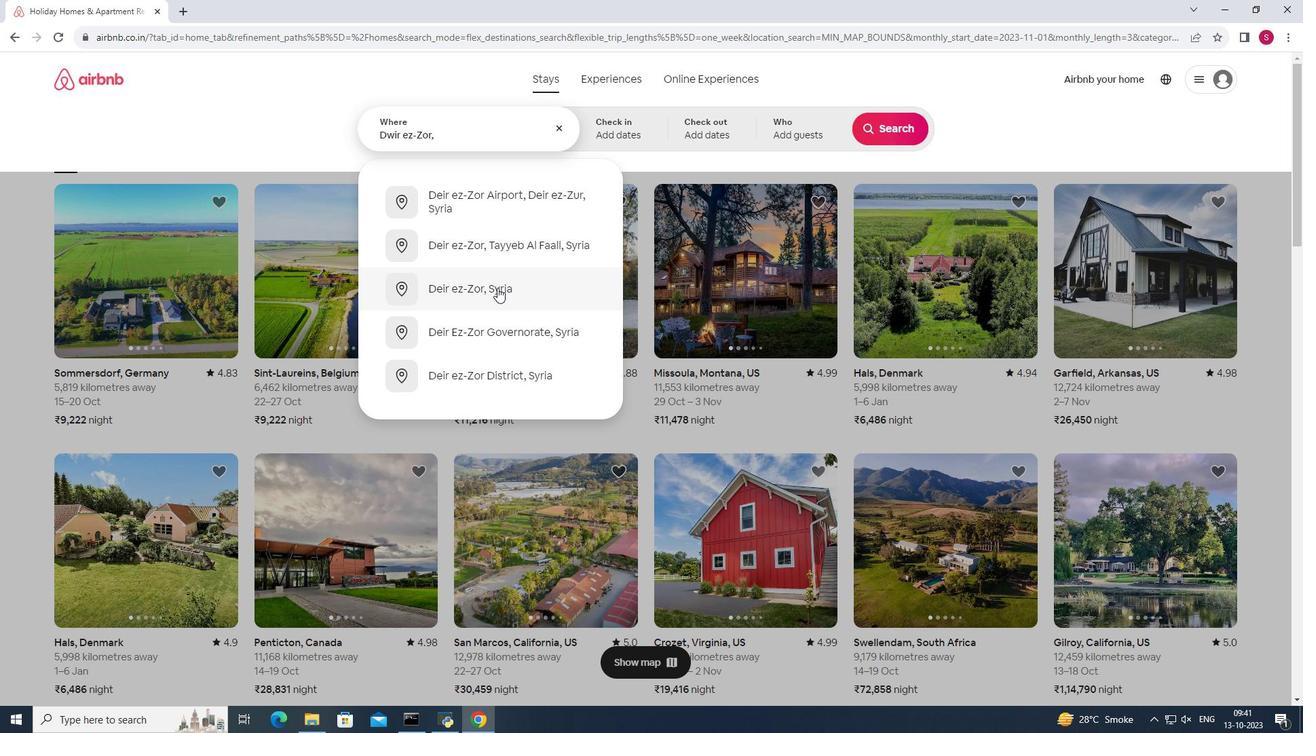 
Action: Mouse pressed left at (497, 287)
Screenshot: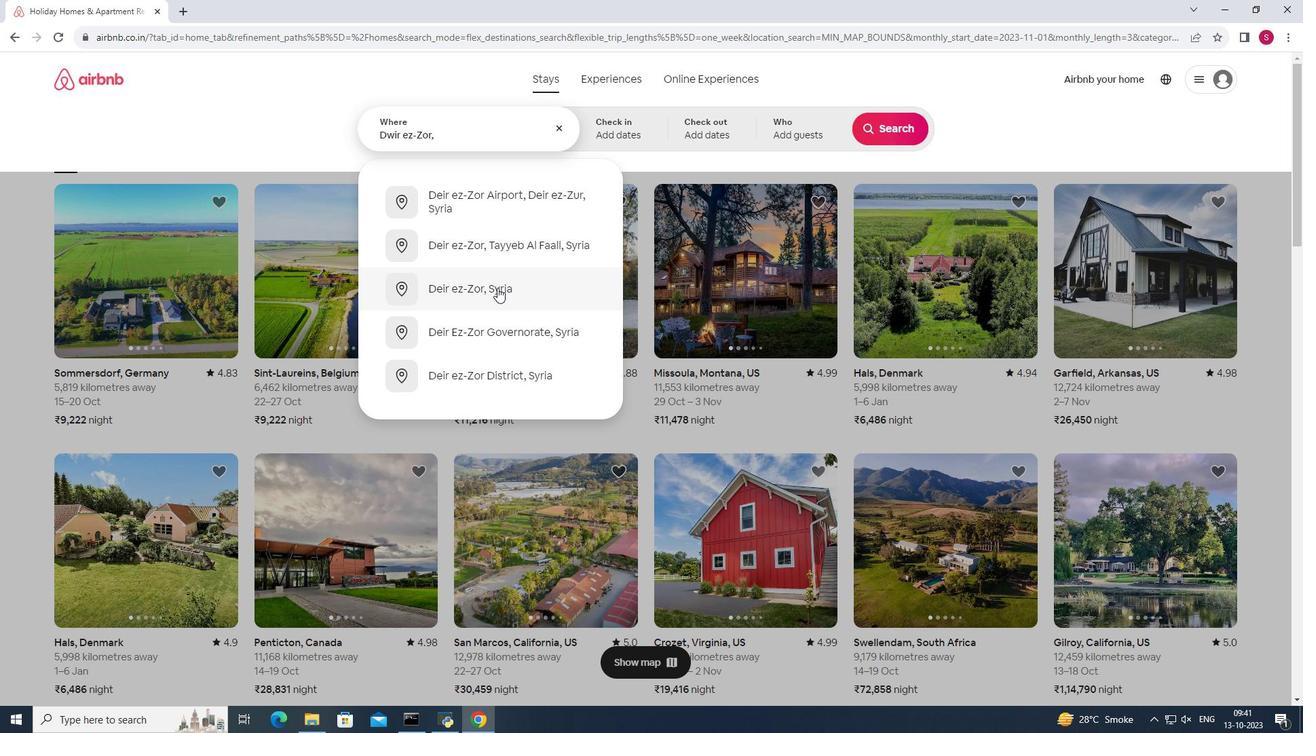 
Action: Mouse moved to (809, 330)
Screenshot: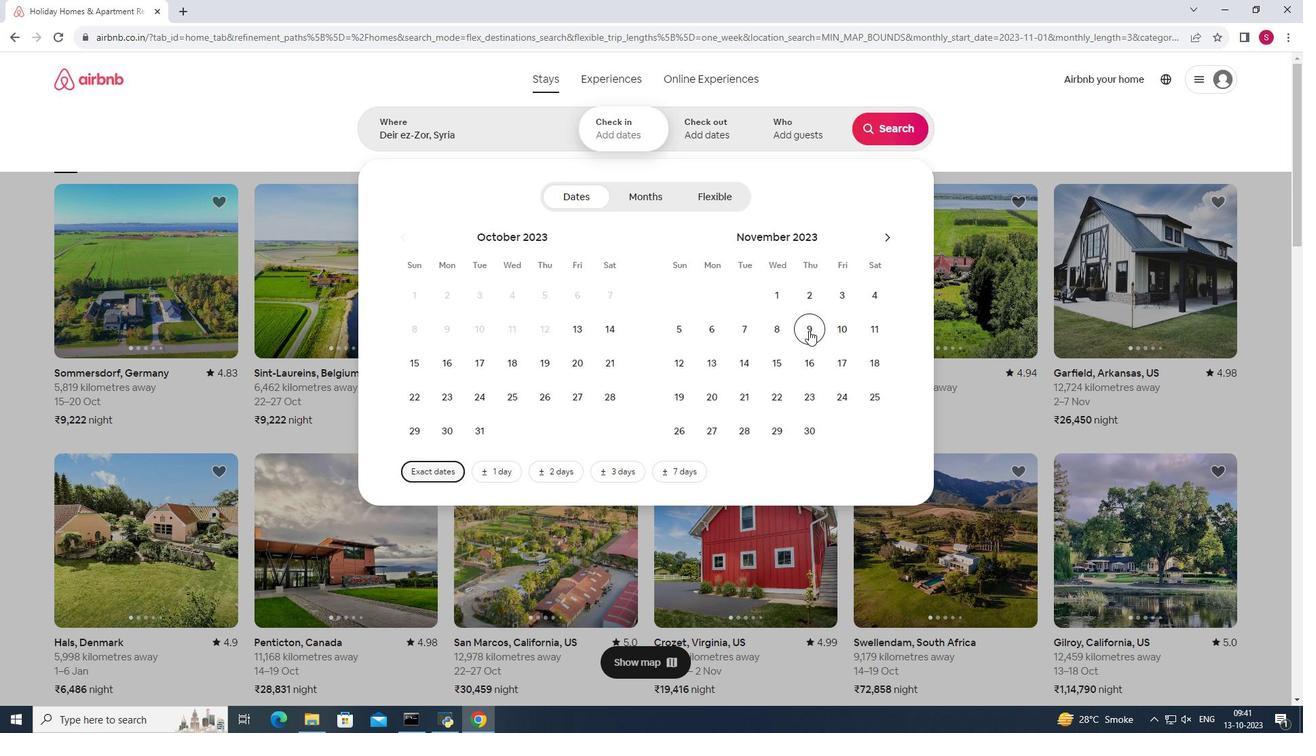 
Action: Mouse pressed left at (809, 330)
Screenshot: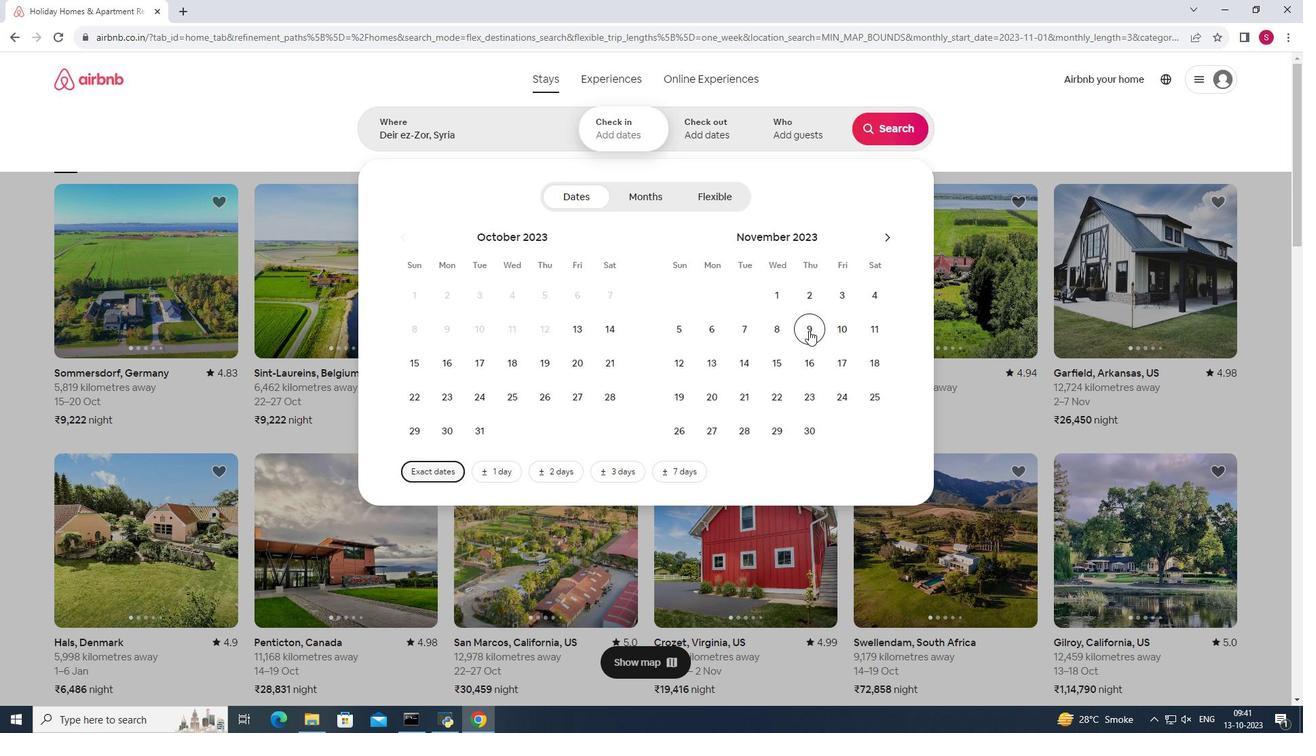 
Action: Mouse pressed left at (809, 330)
Screenshot: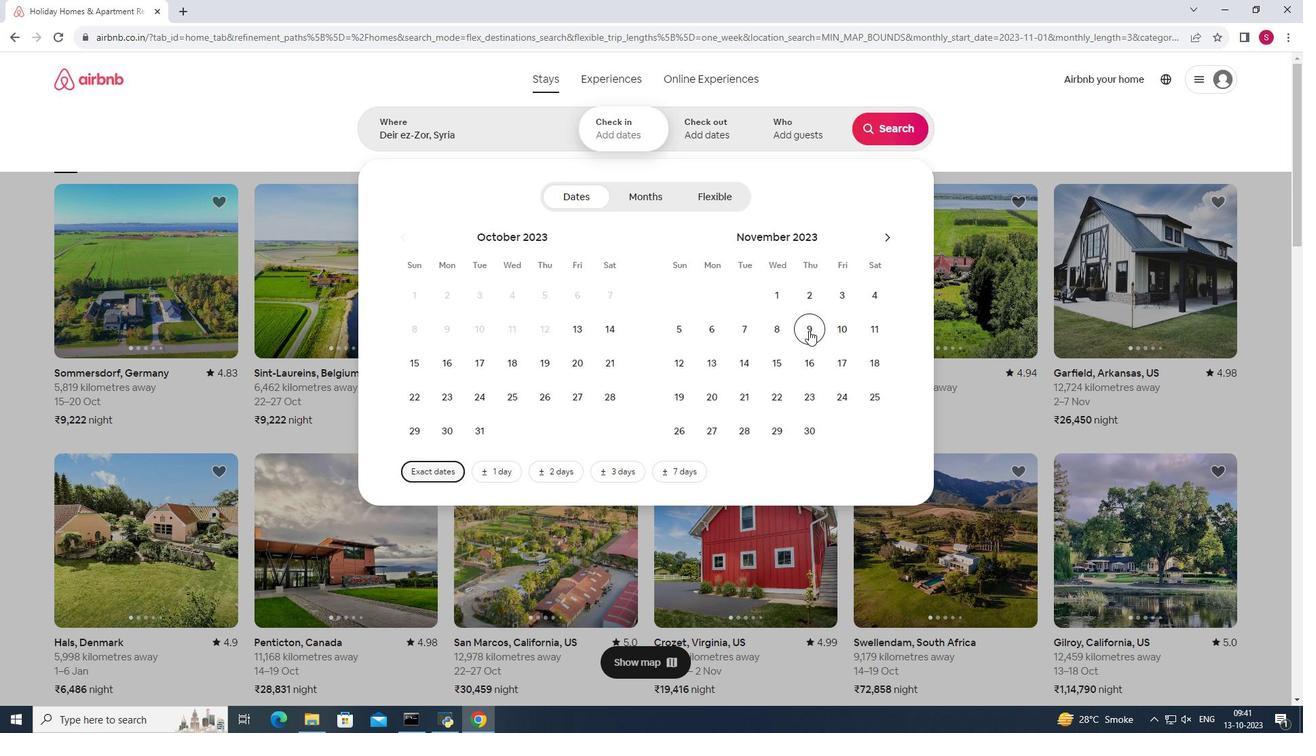 
Action: Mouse moved to (874, 337)
Screenshot: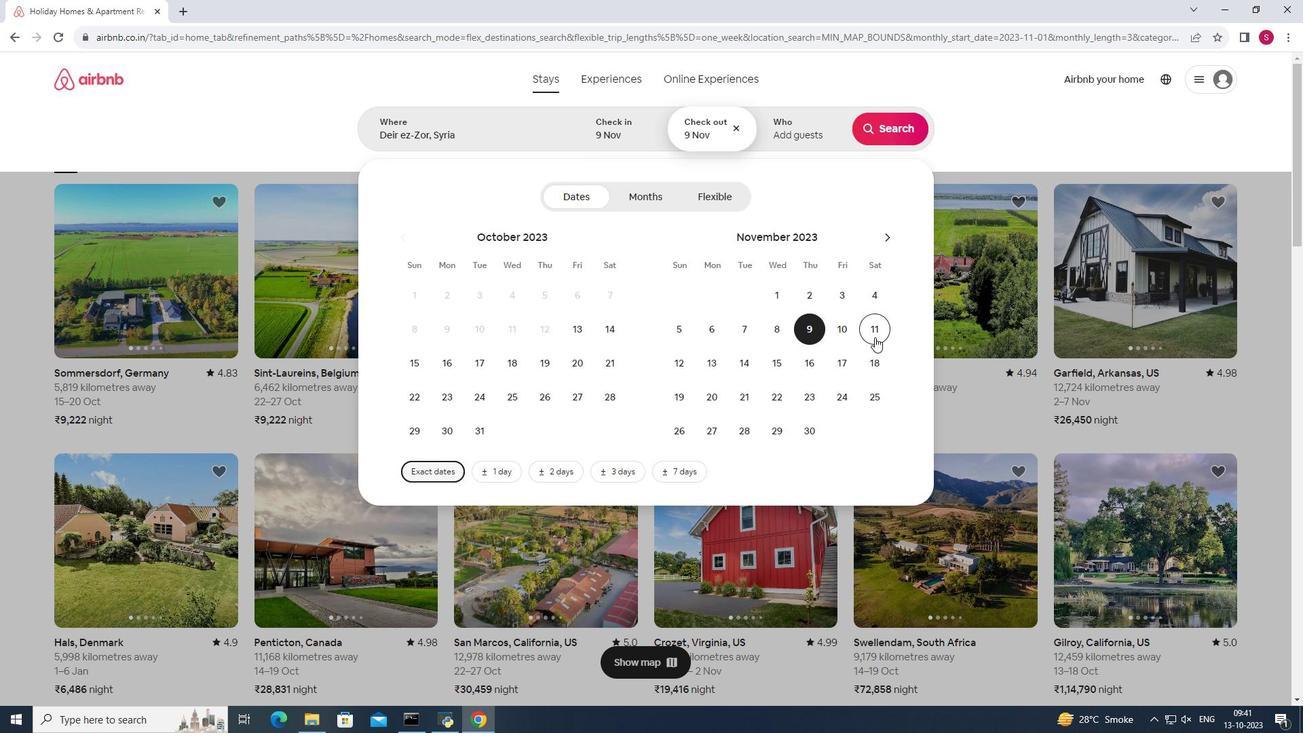 
Action: Mouse pressed left at (874, 337)
Screenshot: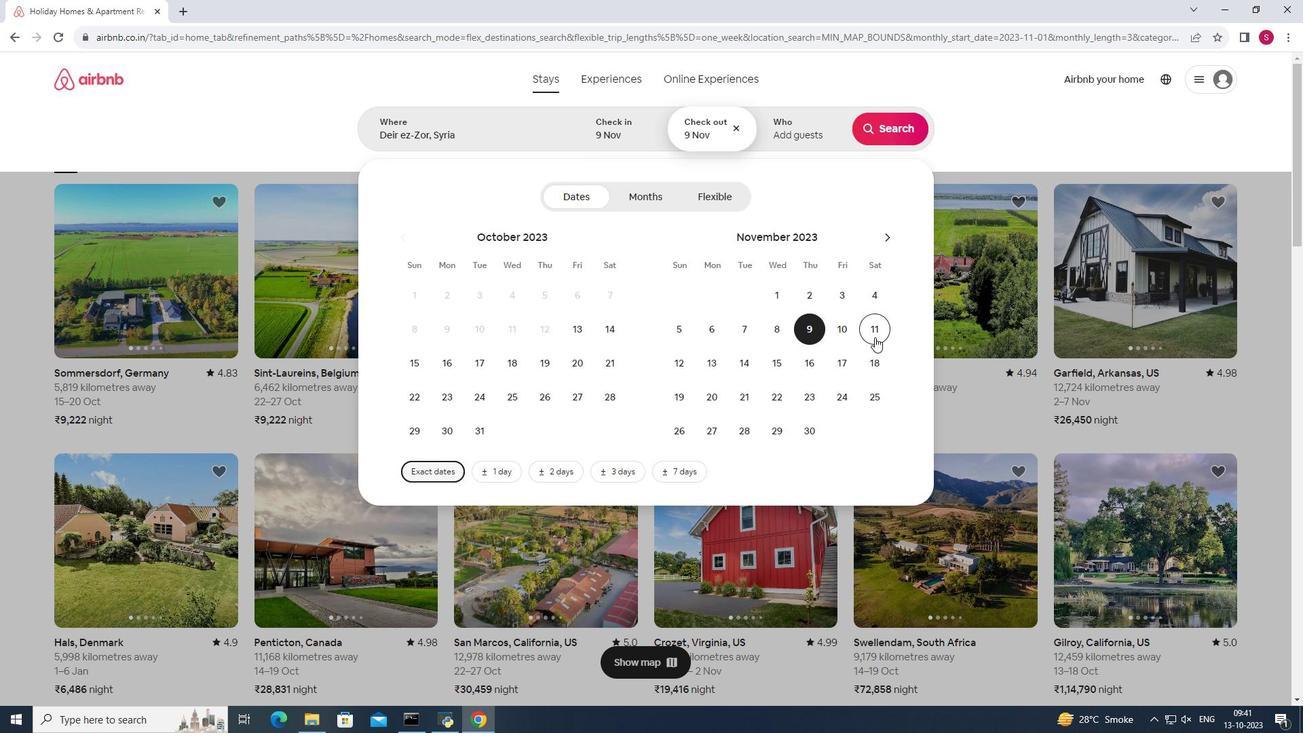 
Action: Mouse moved to (800, 120)
Screenshot: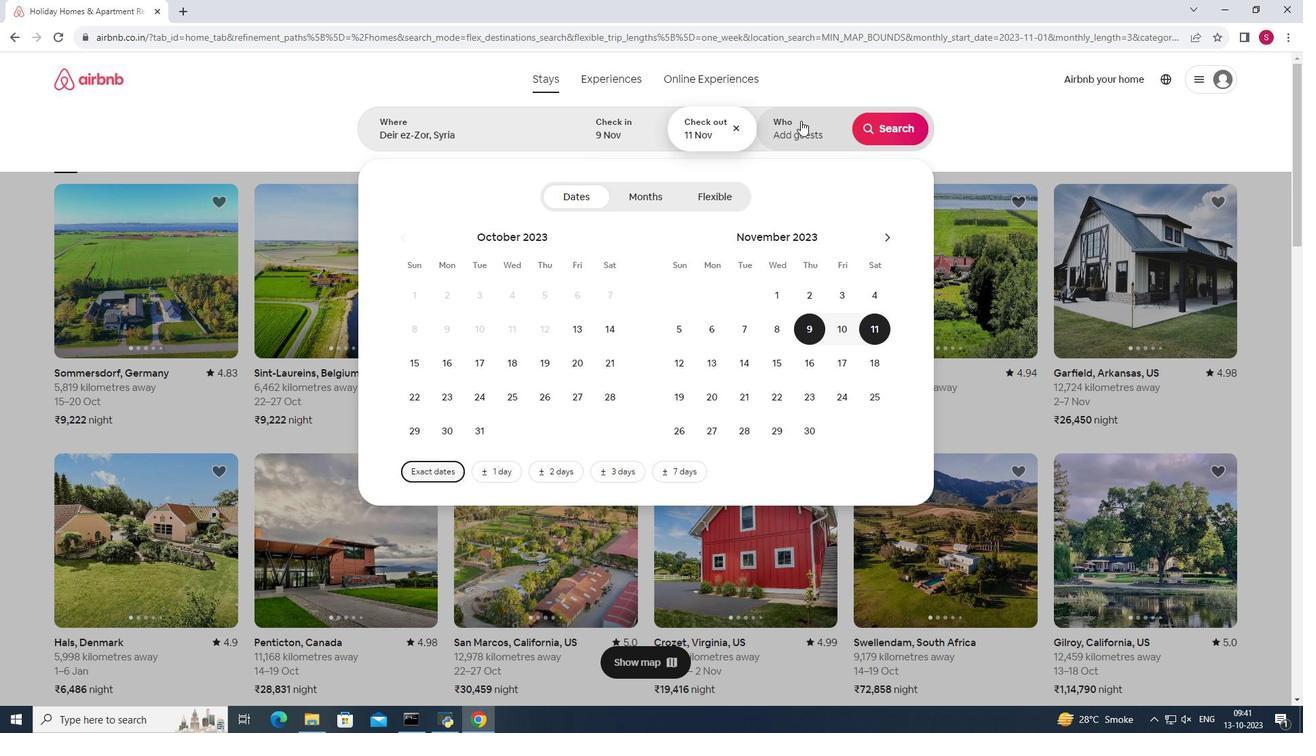 
Action: Mouse pressed left at (800, 120)
Screenshot: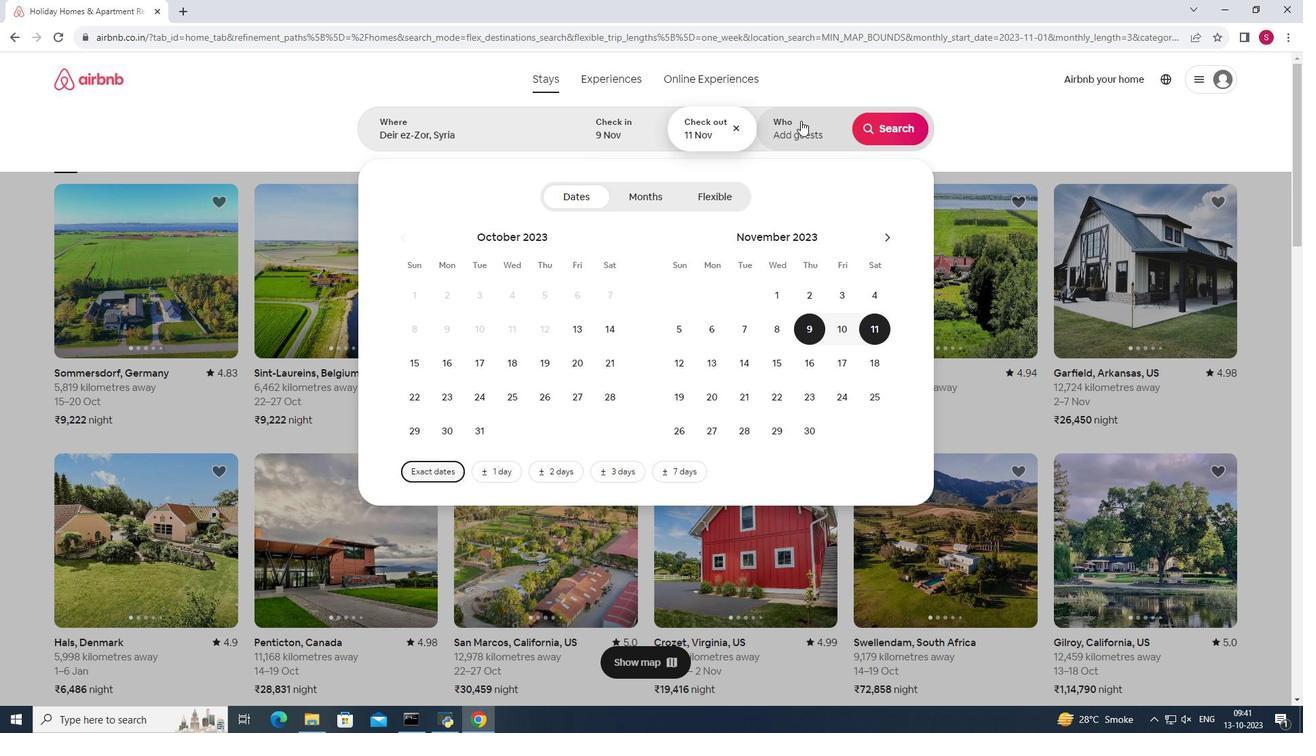 
Action: Mouse moved to (892, 201)
Screenshot: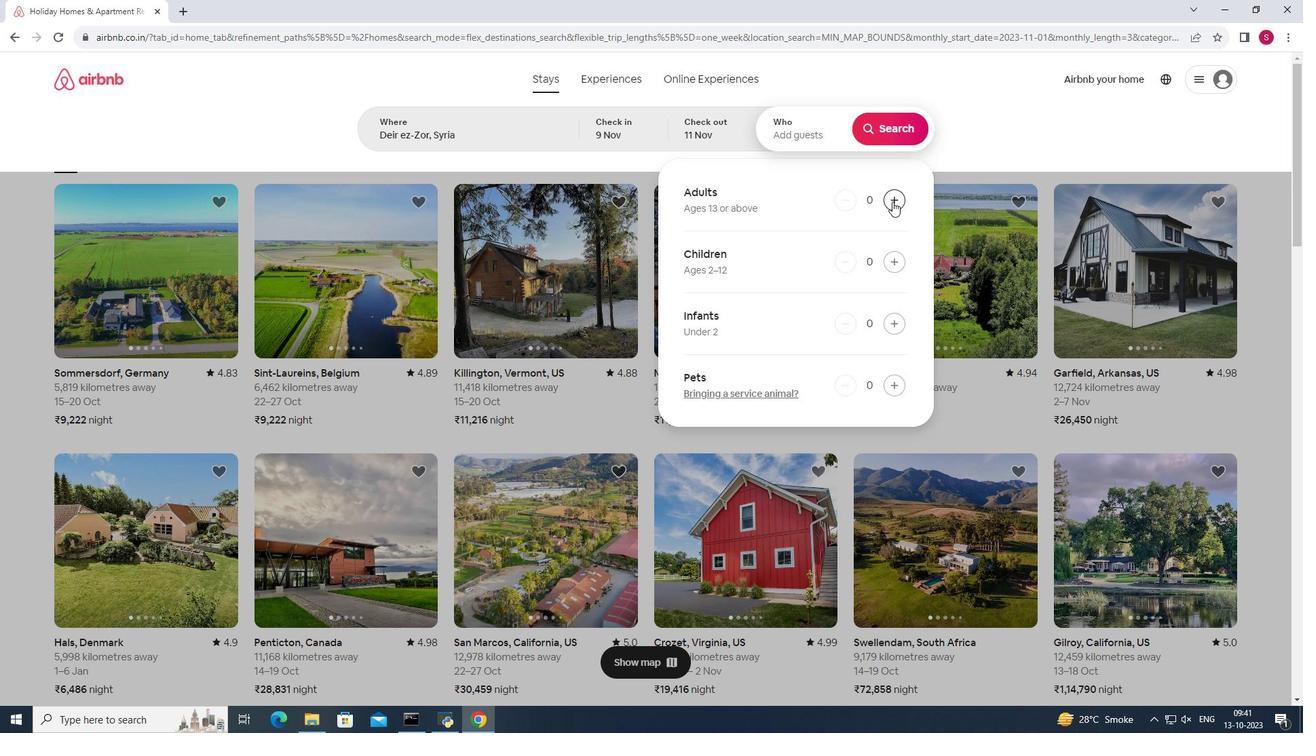 
Action: Mouse pressed left at (892, 201)
Screenshot: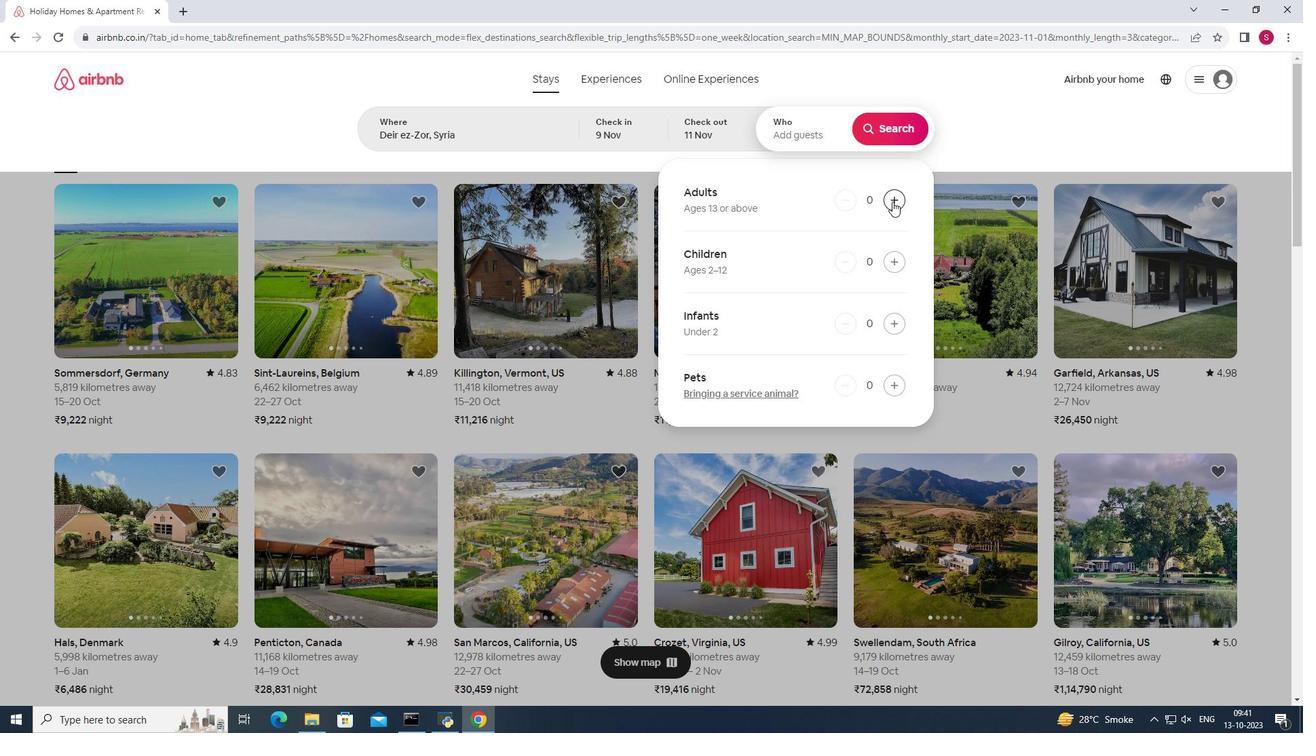 
Action: Mouse moved to (893, 203)
Screenshot: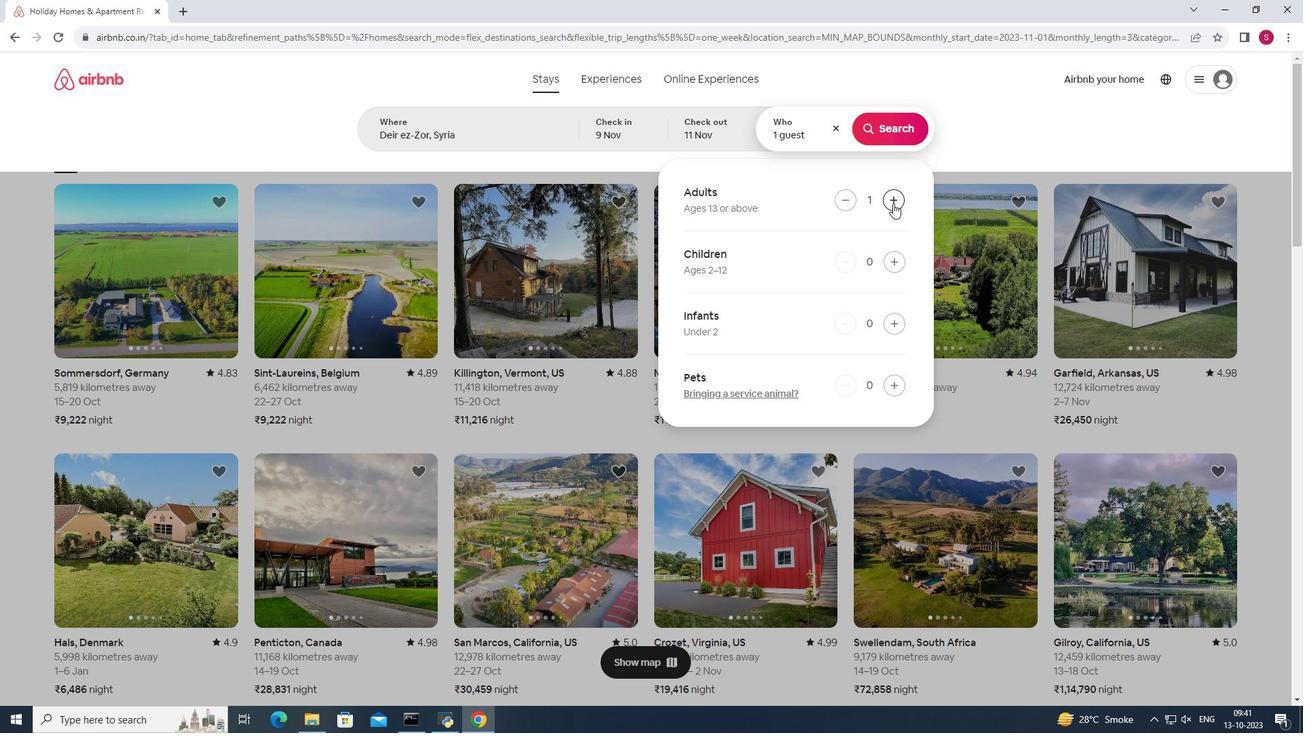 
Action: Mouse pressed left at (893, 203)
Screenshot: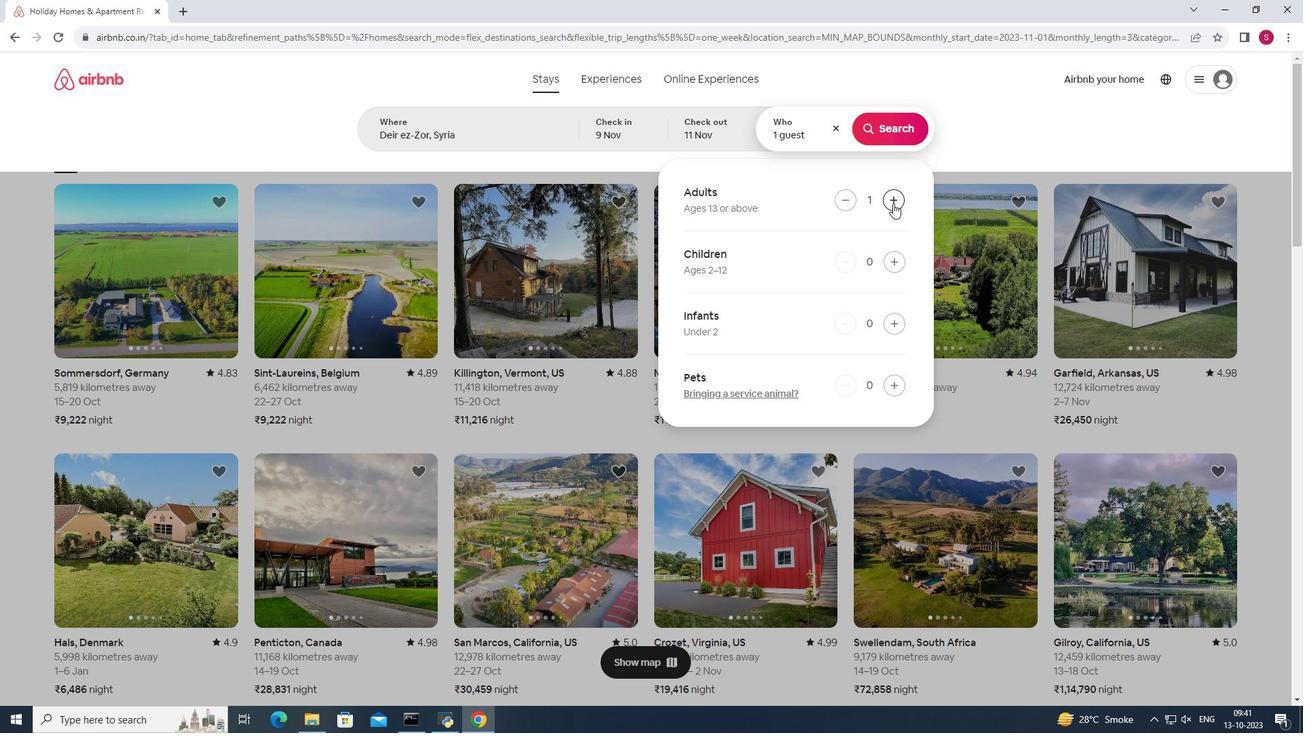 
Action: Mouse pressed left at (893, 203)
Screenshot: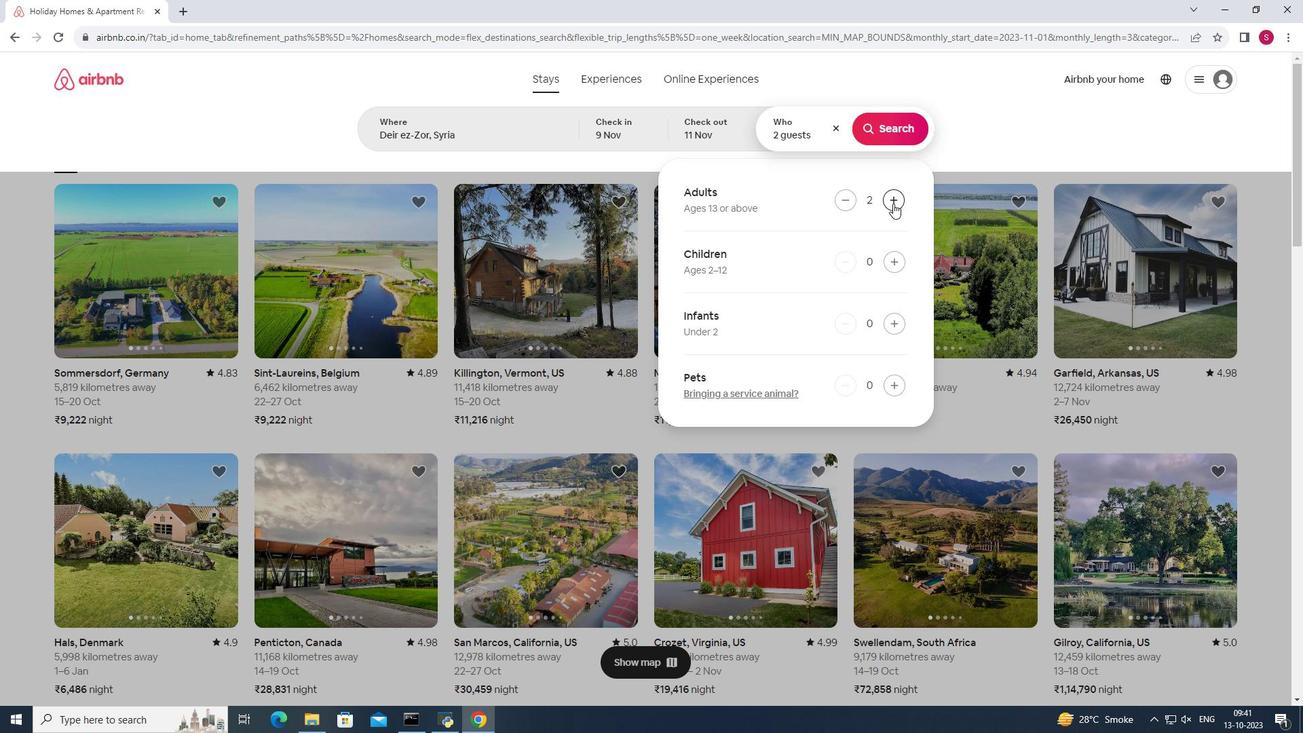 
Action: Mouse moved to (847, 204)
Screenshot: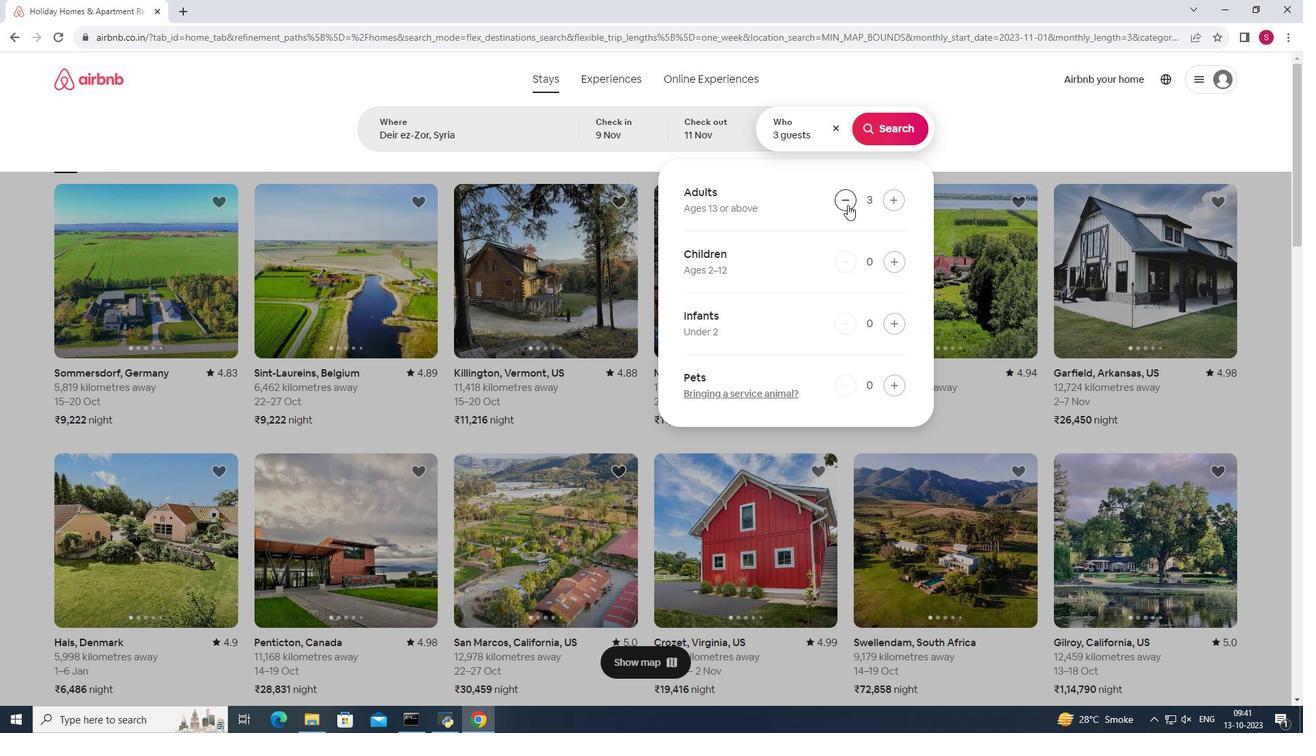 
Action: Mouse pressed left at (847, 204)
Screenshot: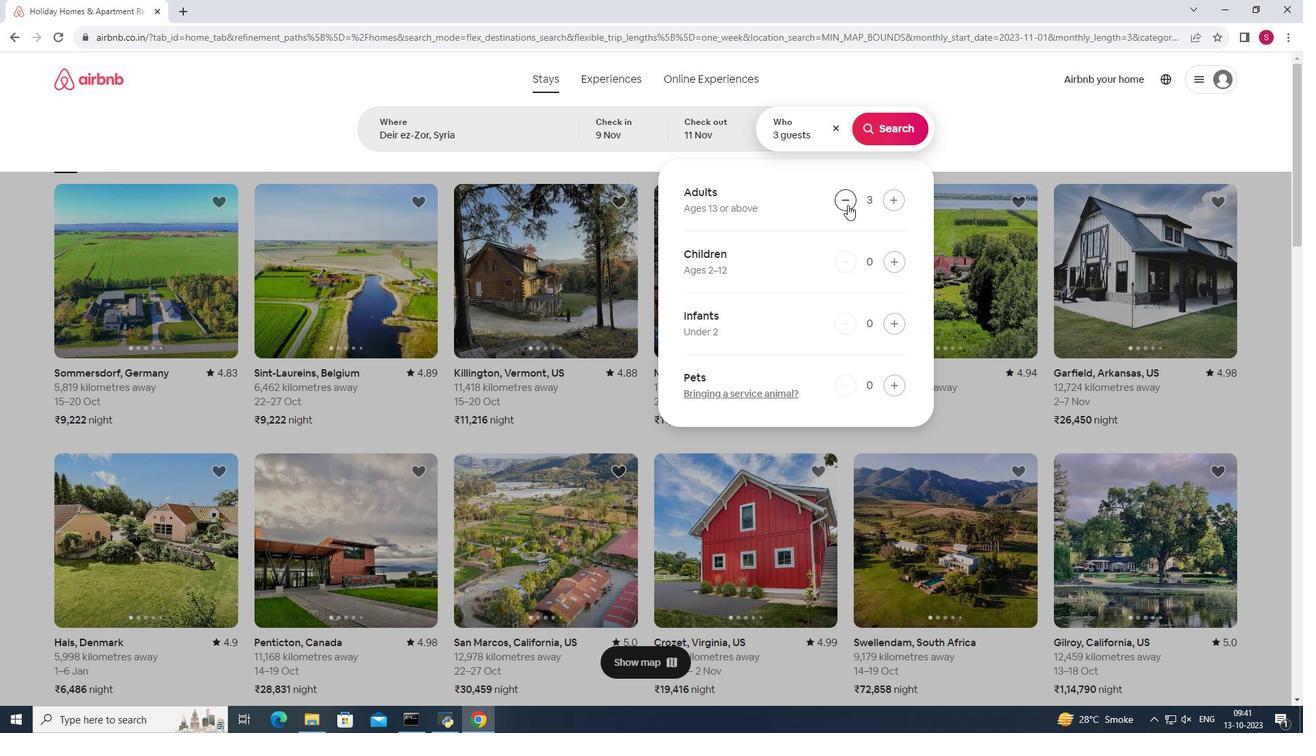 
Action: Mouse moved to (896, 136)
Screenshot: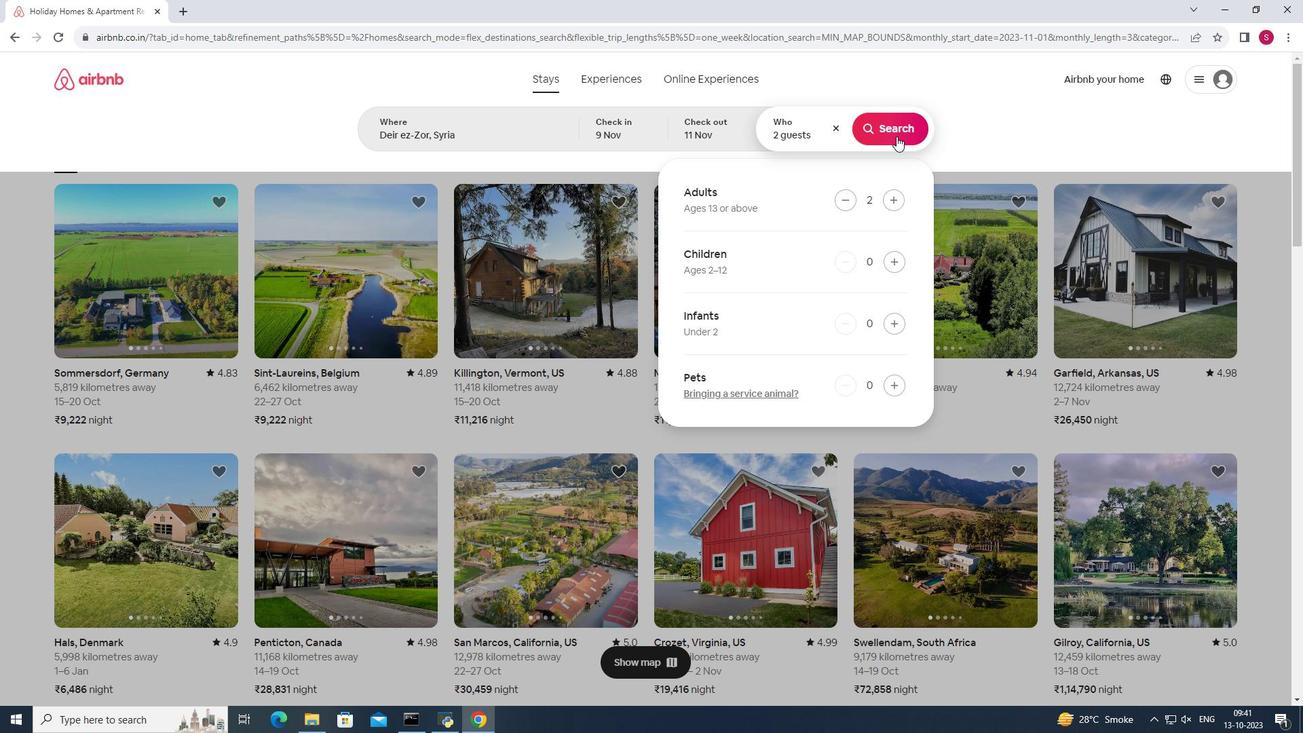 
Action: Mouse pressed left at (896, 136)
Screenshot: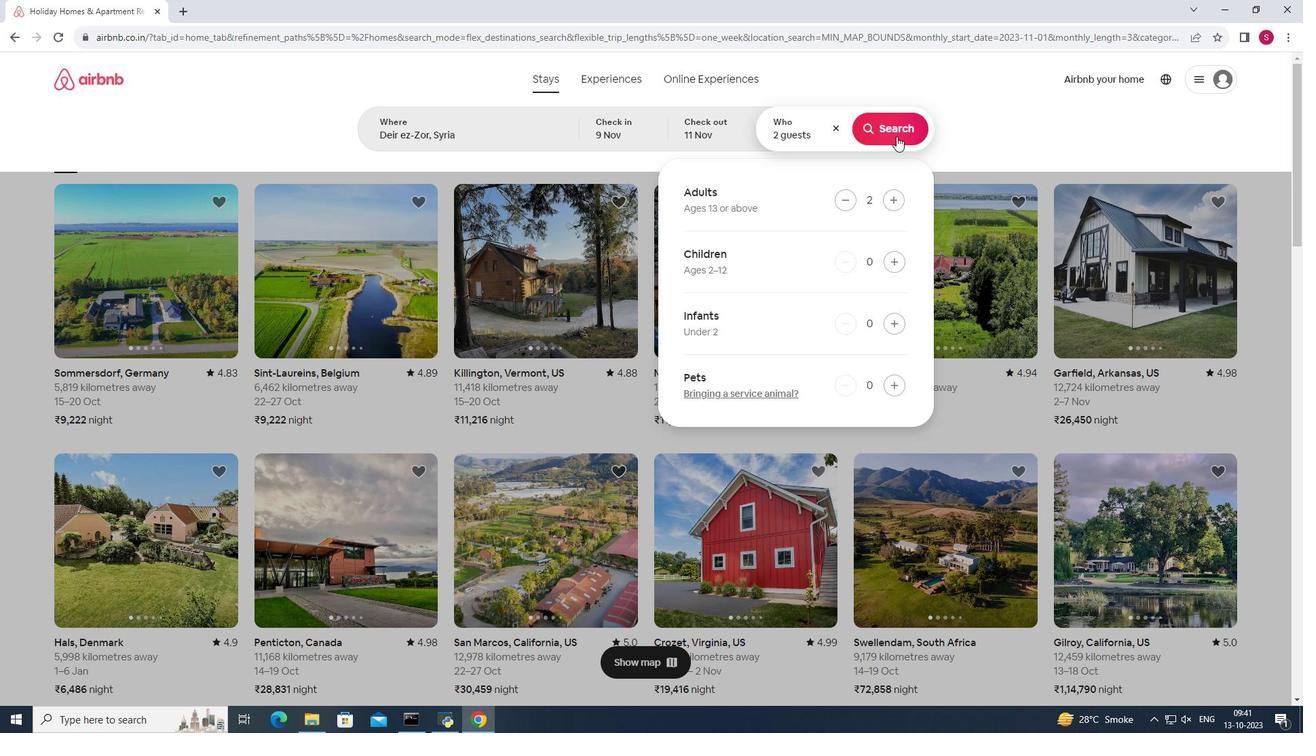
